 Task: Search for a one-way business class flight from Santa Maria (SMX) to Springfield (SPI) on Tuesday, May 2, with 2 checked bags and a departure time between 10:00 AM and 12:00 AM.
Action: Mouse moved to (206, 276)
Screenshot: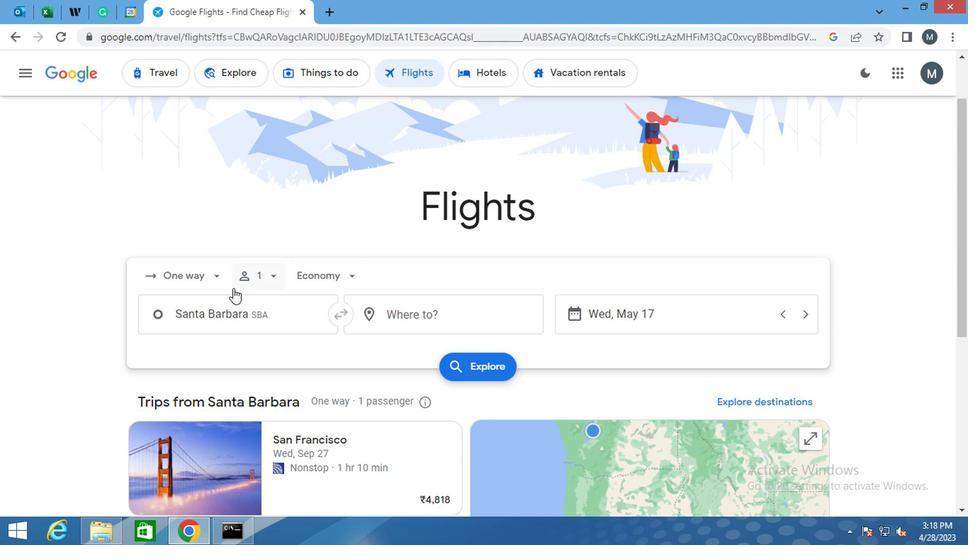 
Action: Mouse pressed left at (206, 276)
Screenshot: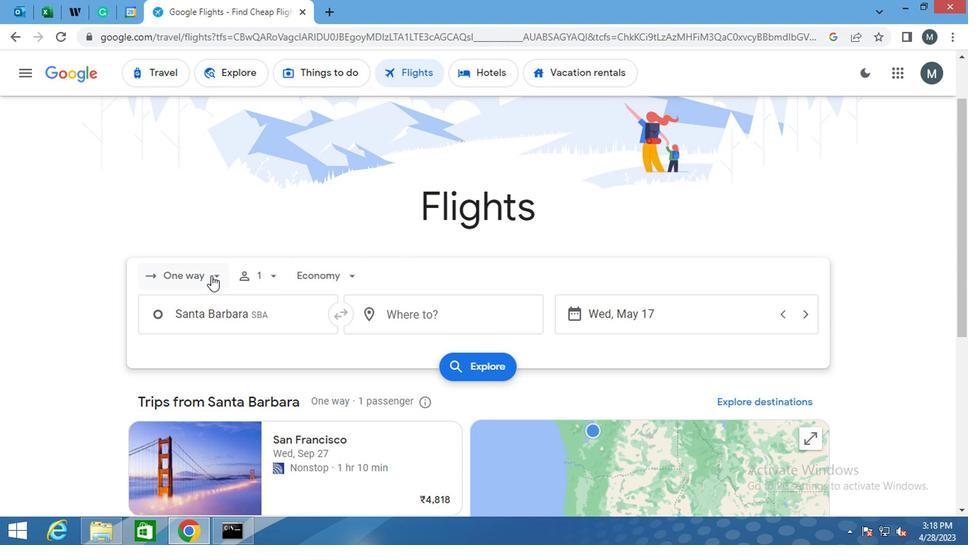 
Action: Mouse moved to (215, 341)
Screenshot: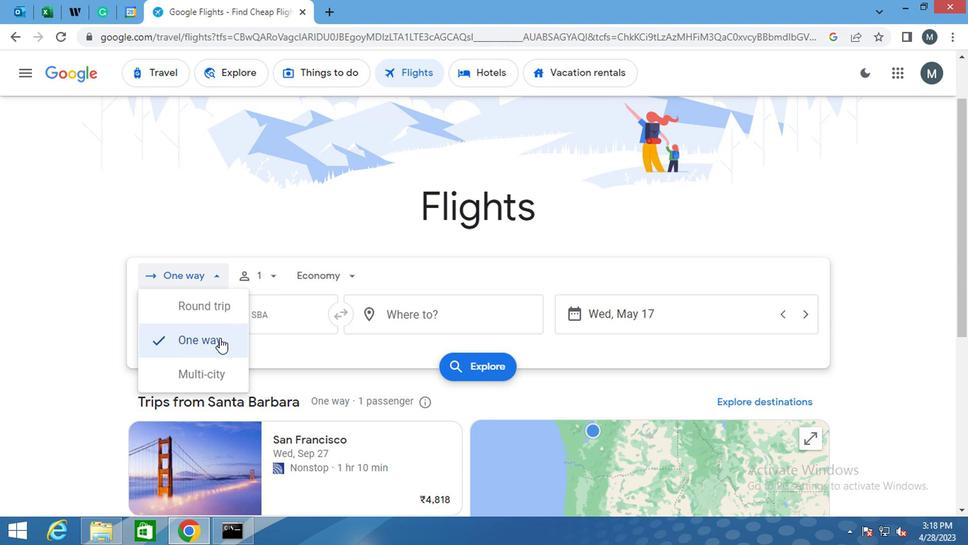 
Action: Mouse pressed left at (215, 341)
Screenshot: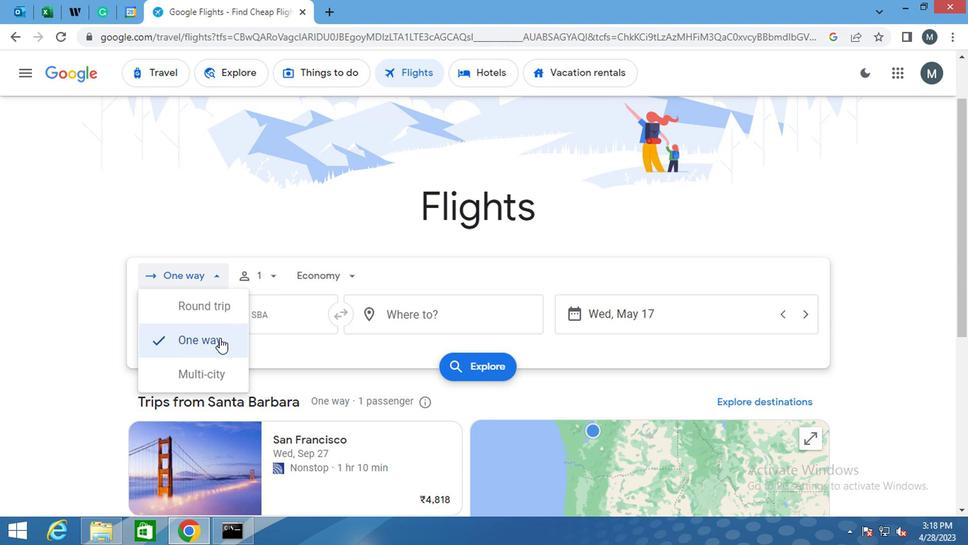 
Action: Mouse moved to (266, 279)
Screenshot: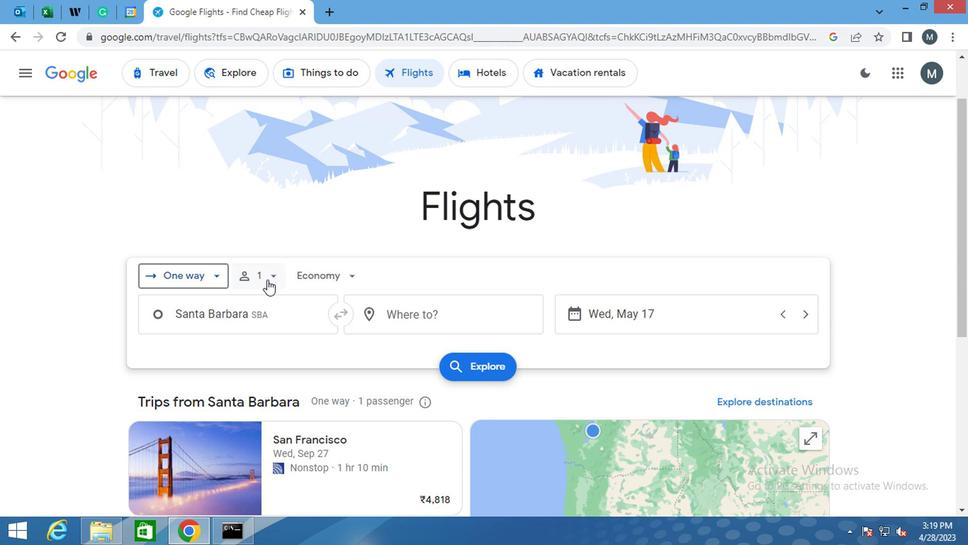 
Action: Mouse pressed left at (266, 279)
Screenshot: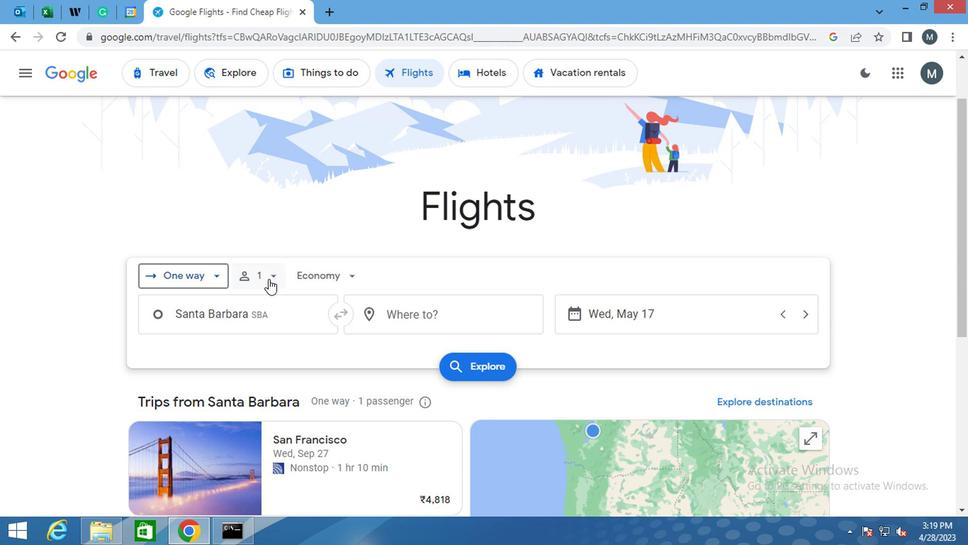 
Action: Mouse moved to (375, 350)
Screenshot: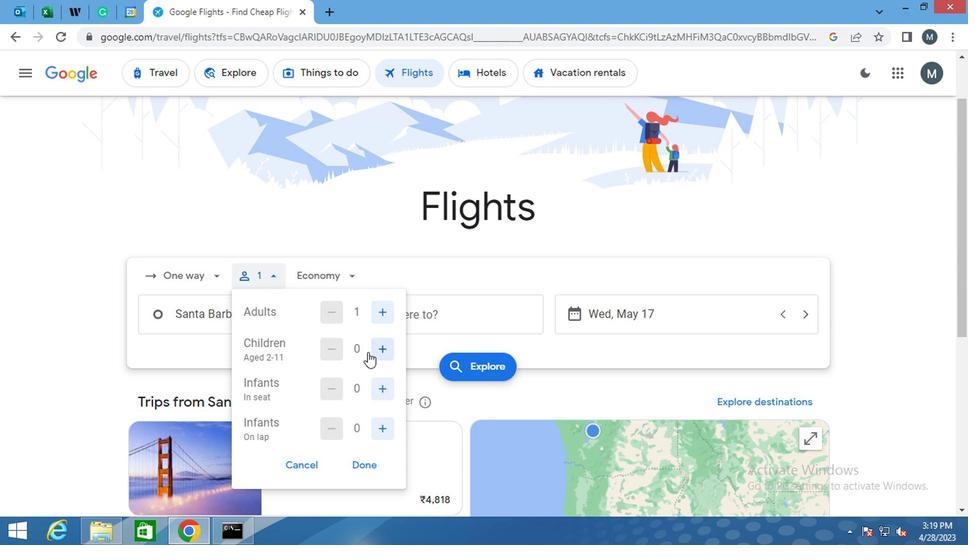 
Action: Mouse pressed left at (375, 350)
Screenshot: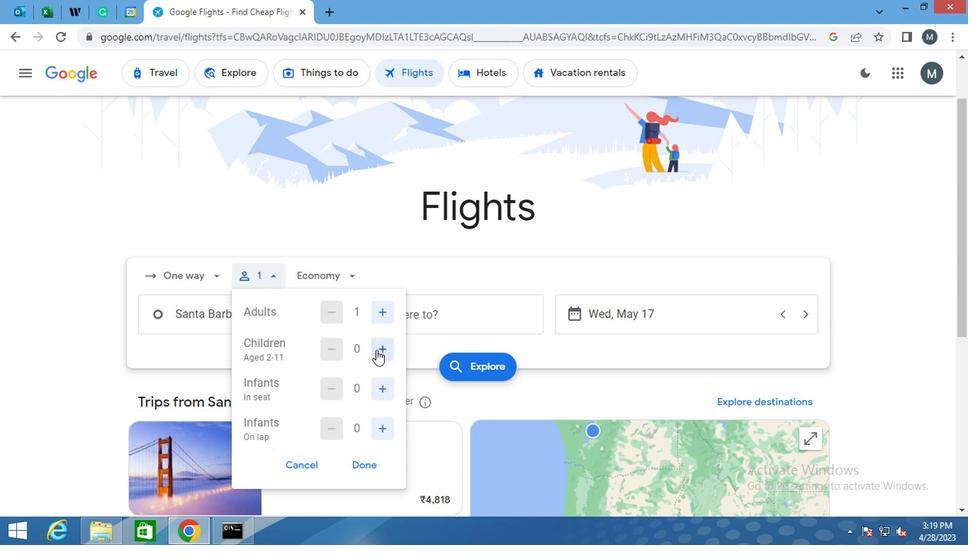 
Action: Mouse pressed left at (375, 350)
Screenshot: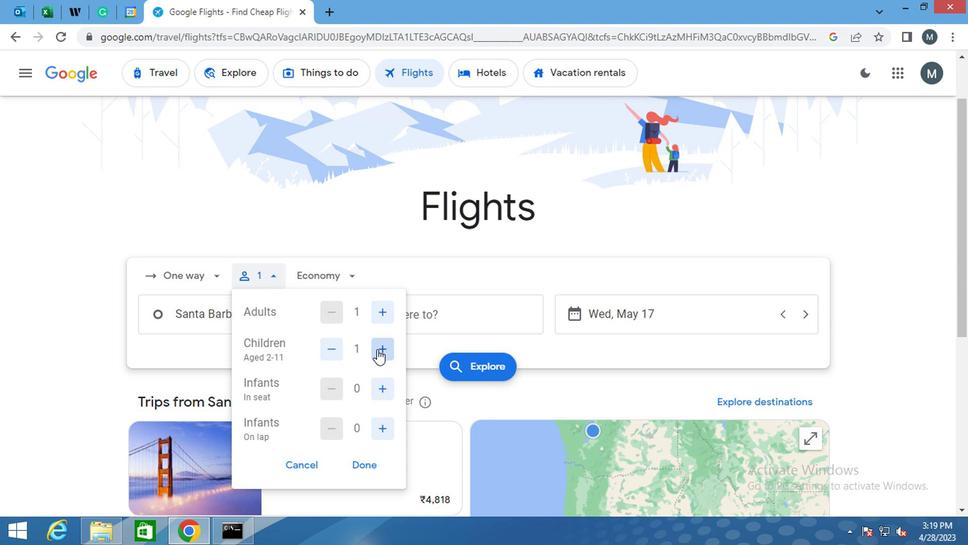 
Action: Mouse pressed left at (375, 350)
Screenshot: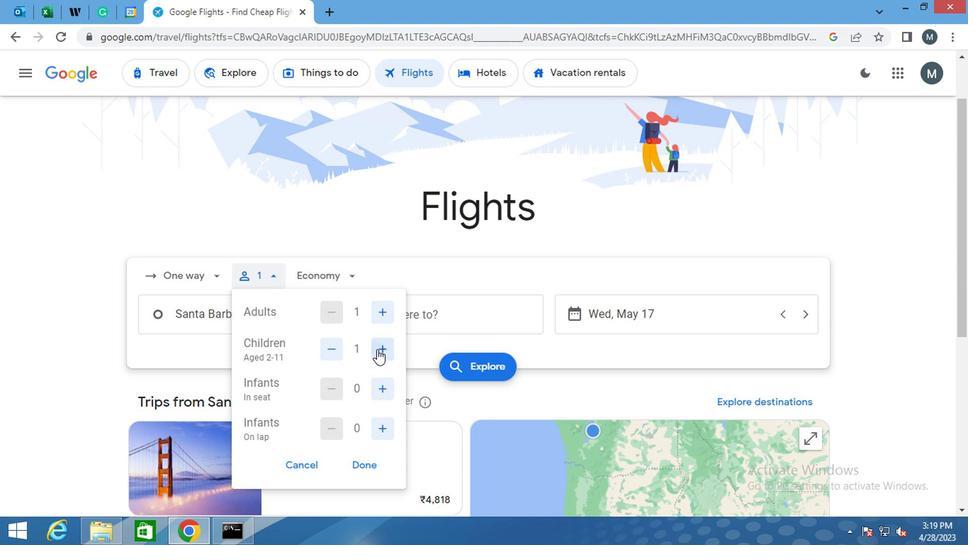 
Action: Mouse pressed left at (375, 350)
Screenshot: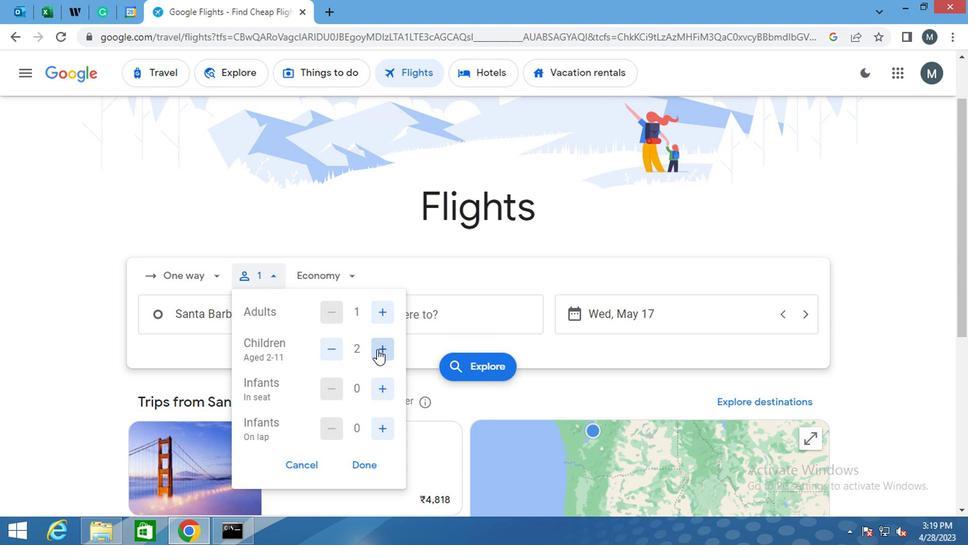 
Action: Mouse pressed left at (375, 350)
Screenshot: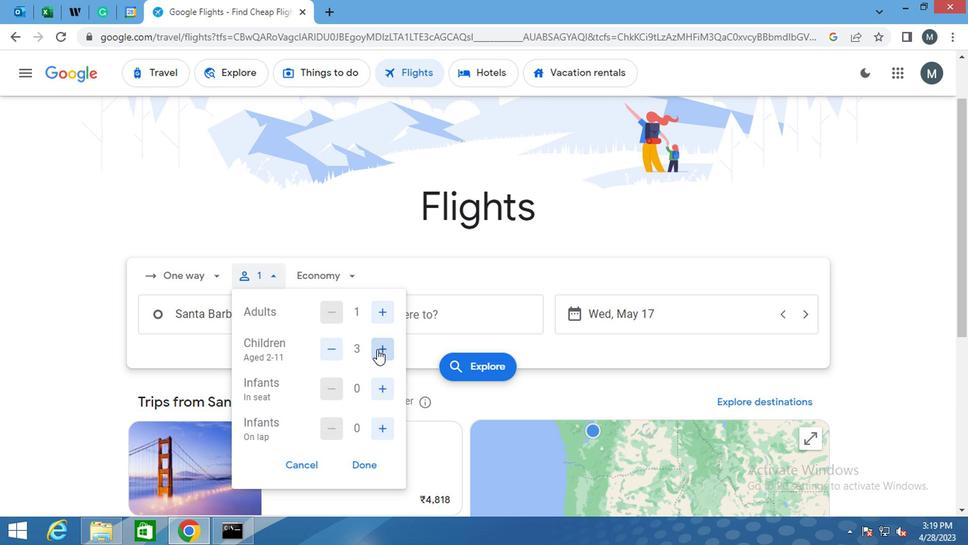 
Action: Mouse pressed left at (375, 350)
Screenshot: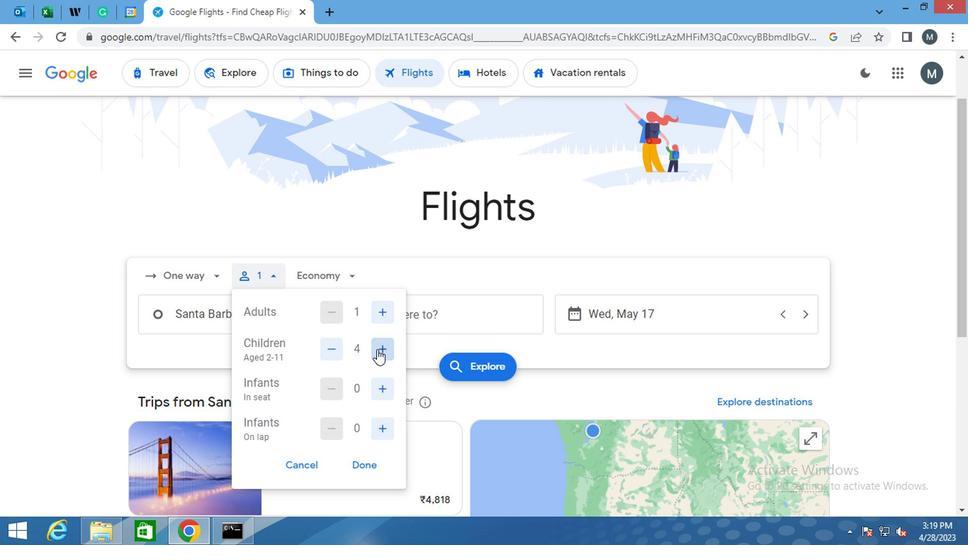 
Action: Mouse moved to (383, 390)
Screenshot: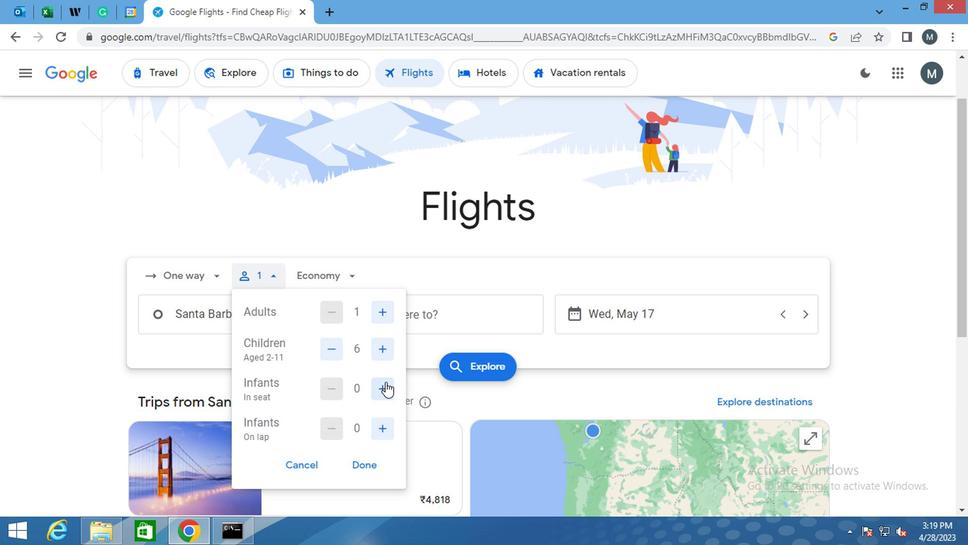 
Action: Mouse pressed left at (383, 390)
Screenshot: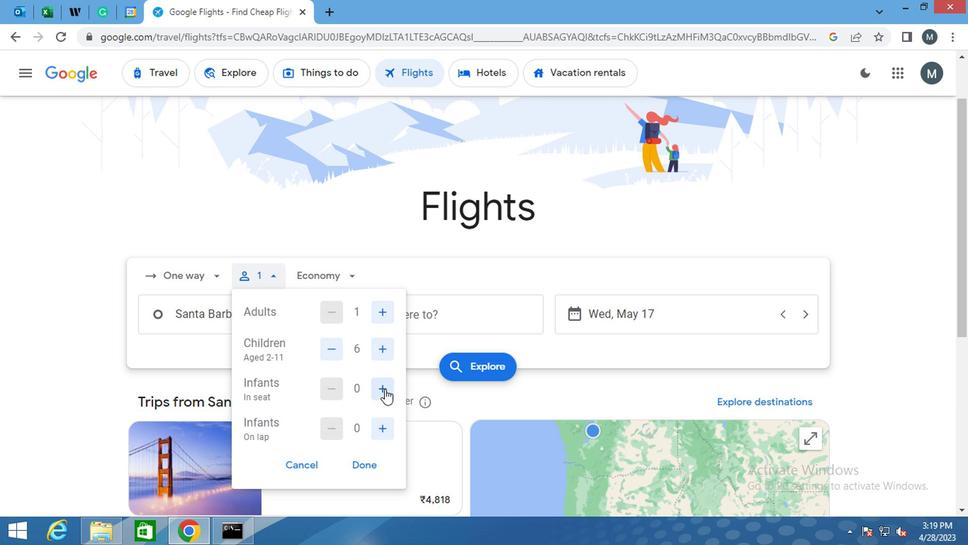 
Action: Mouse moved to (363, 349)
Screenshot: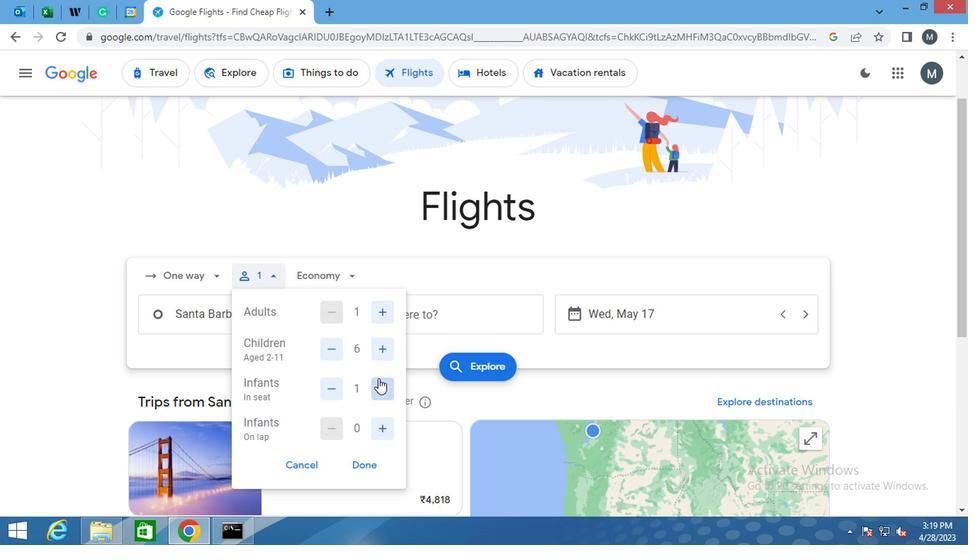 
Action: Mouse scrolled (363, 348) with delta (0, -1)
Screenshot: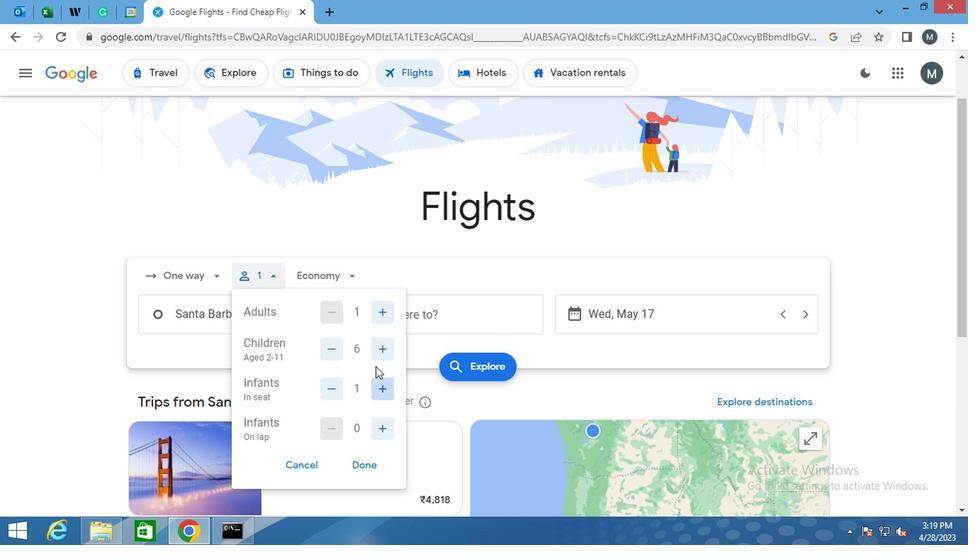 
Action: Mouse moved to (376, 356)
Screenshot: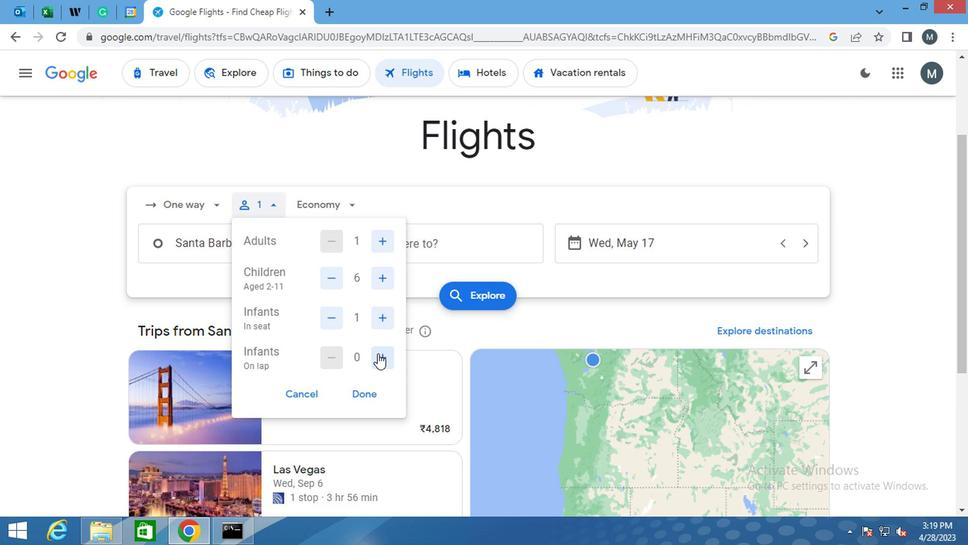 
Action: Mouse pressed left at (376, 356)
Screenshot: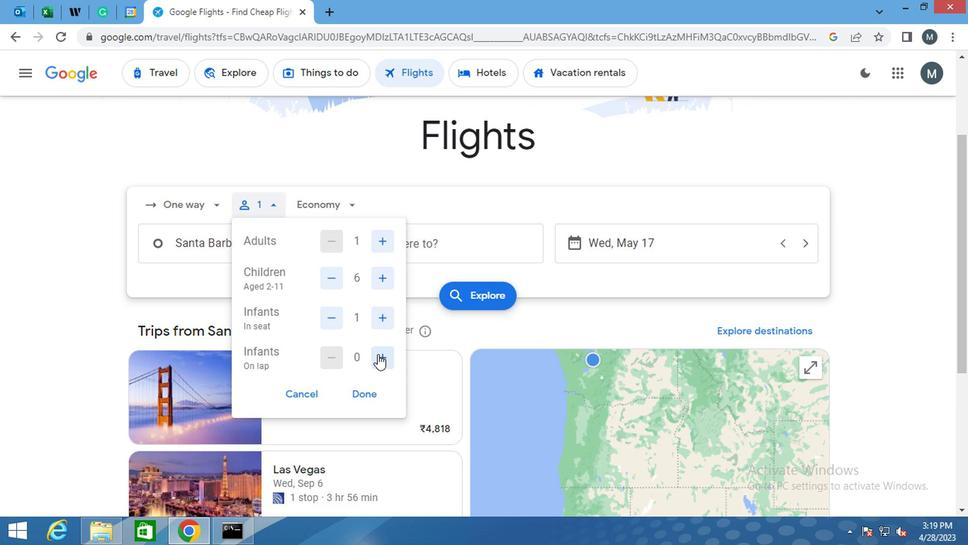 
Action: Mouse moved to (368, 399)
Screenshot: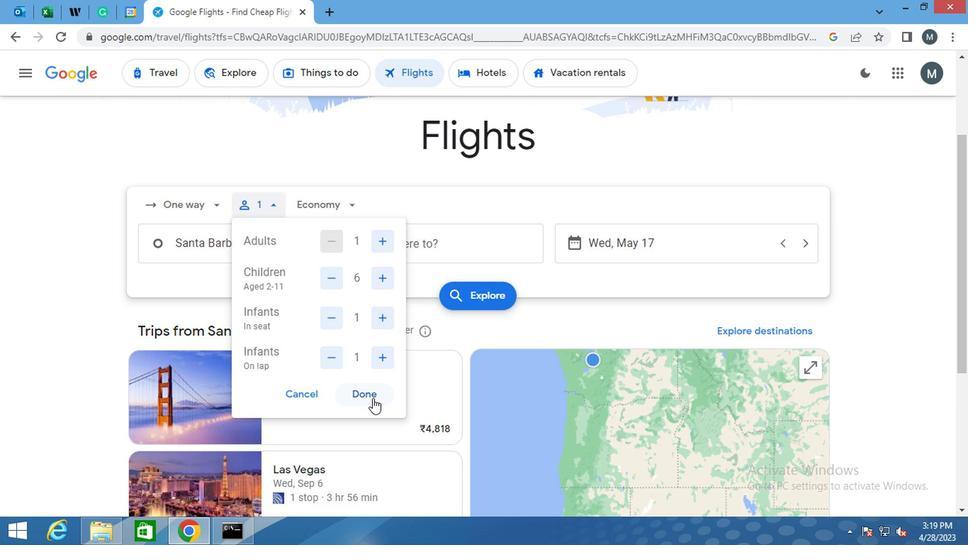 
Action: Mouse pressed left at (368, 399)
Screenshot: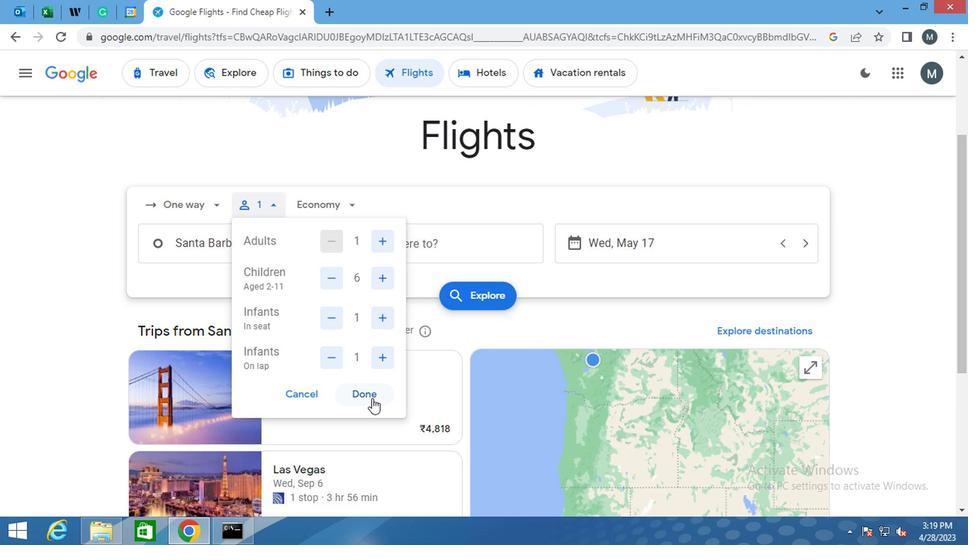 
Action: Mouse moved to (318, 206)
Screenshot: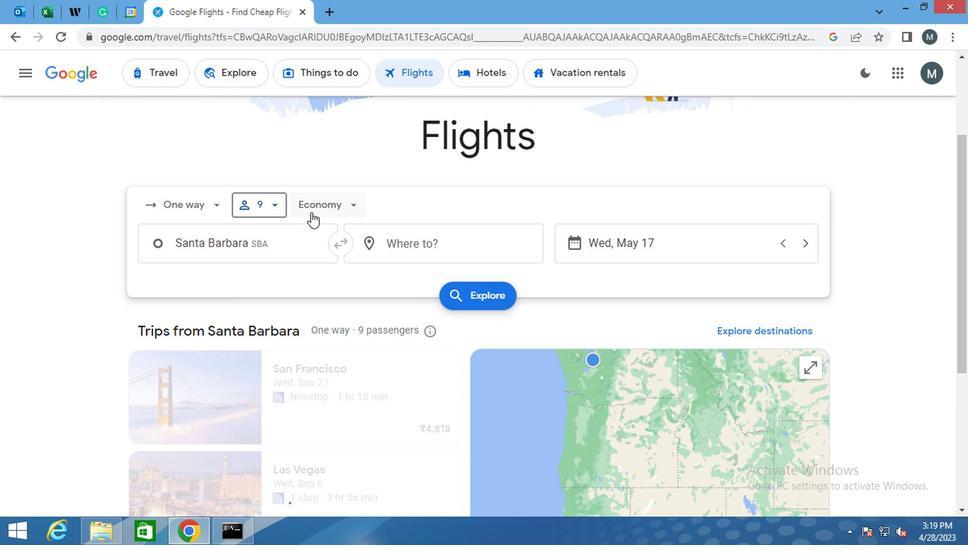 
Action: Mouse pressed left at (318, 206)
Screenshot: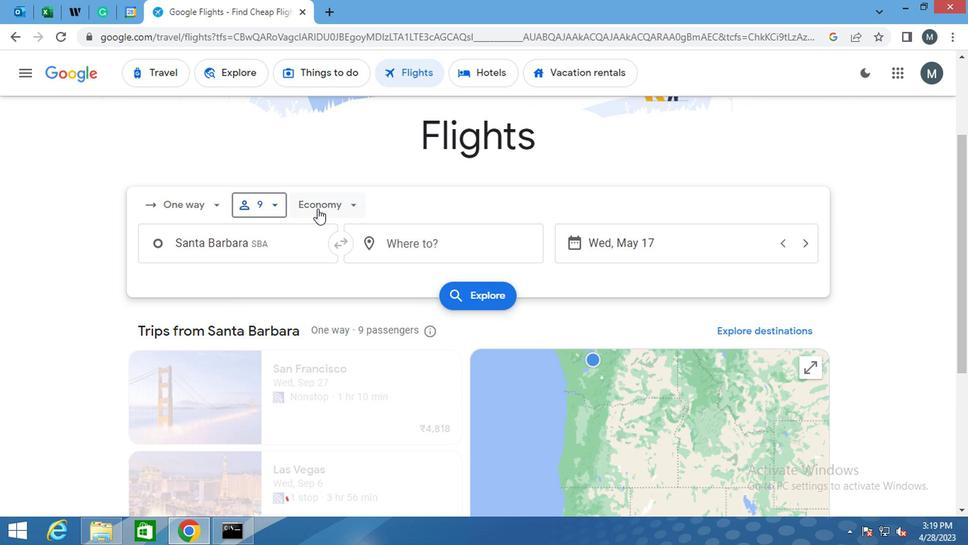 
Action: Mouse moved to (342, 306)
Screenshot: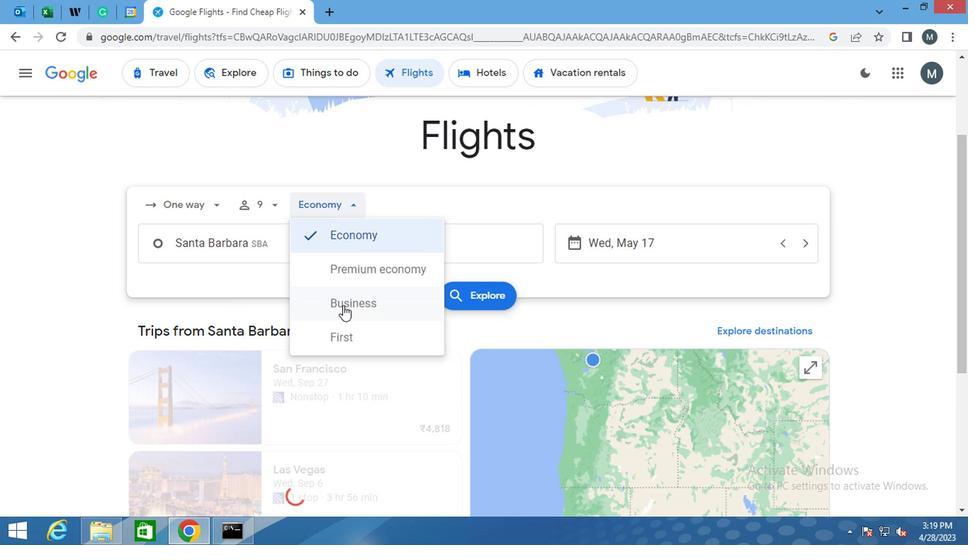 
Action: Mouse pressed left at (342, 306)
Screenshot: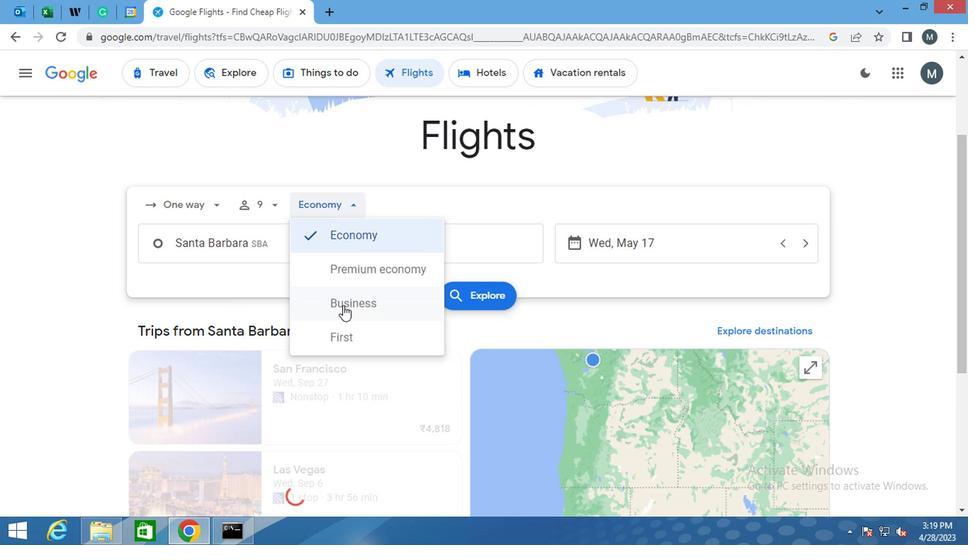 
Action: Mouse moved to (235, 247)
Screenshot: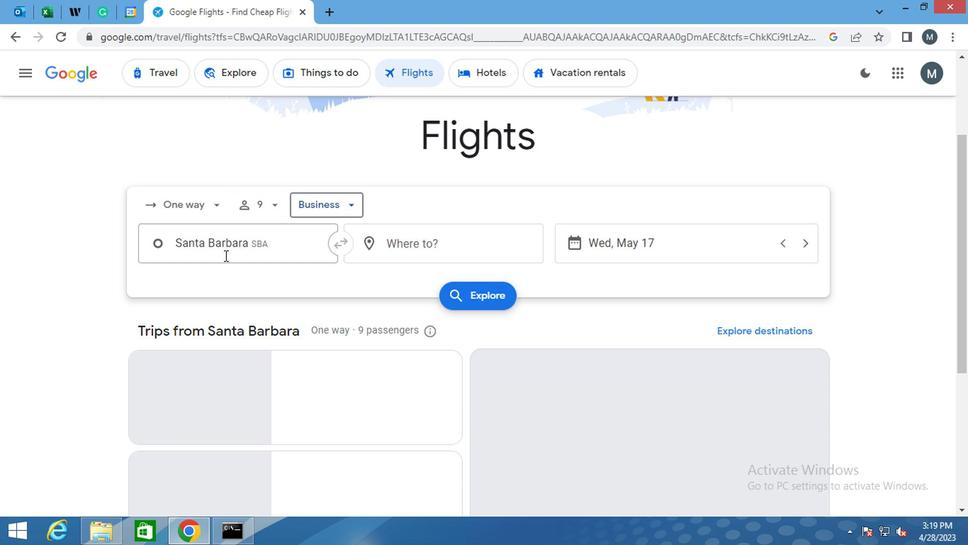 
Action: Mouse pressed left at (235, 247)
Screenshot: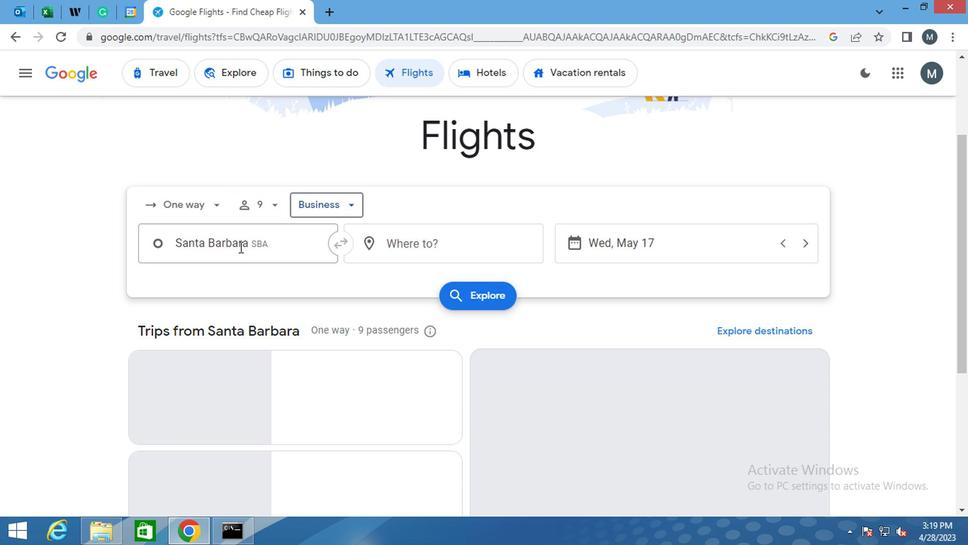 
Action: Key pressed <Key.shift>SANTA<Key.space><Key.shift>MARIA<Key.space>PU
Screenshot: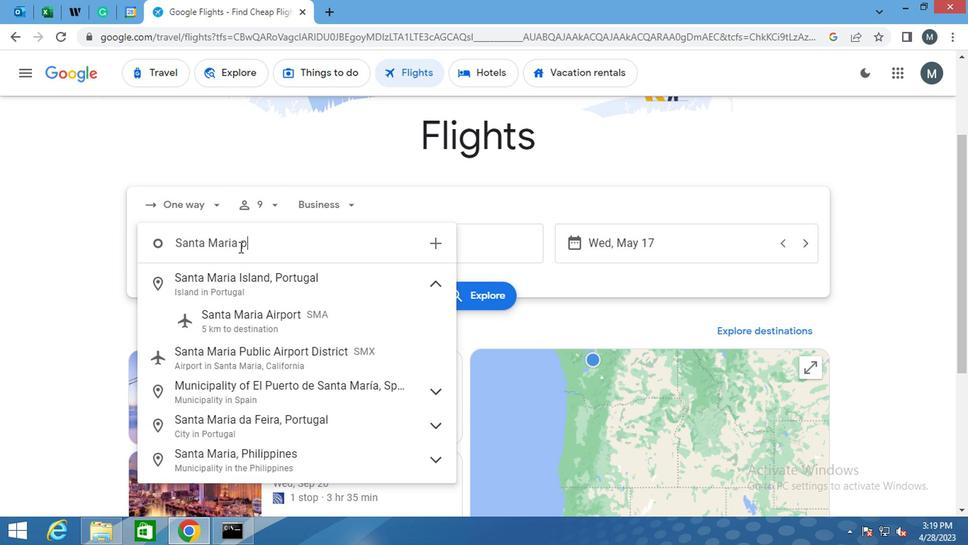 
Action: Mouse moved to (270, 327)
Screenshot: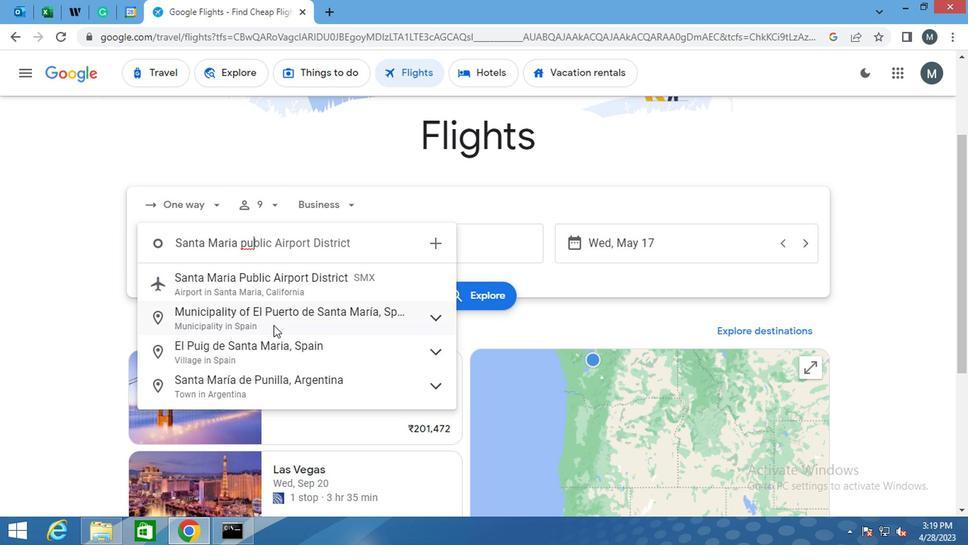 
Action: Key pressed BLIC<Key.space>
Screenshot: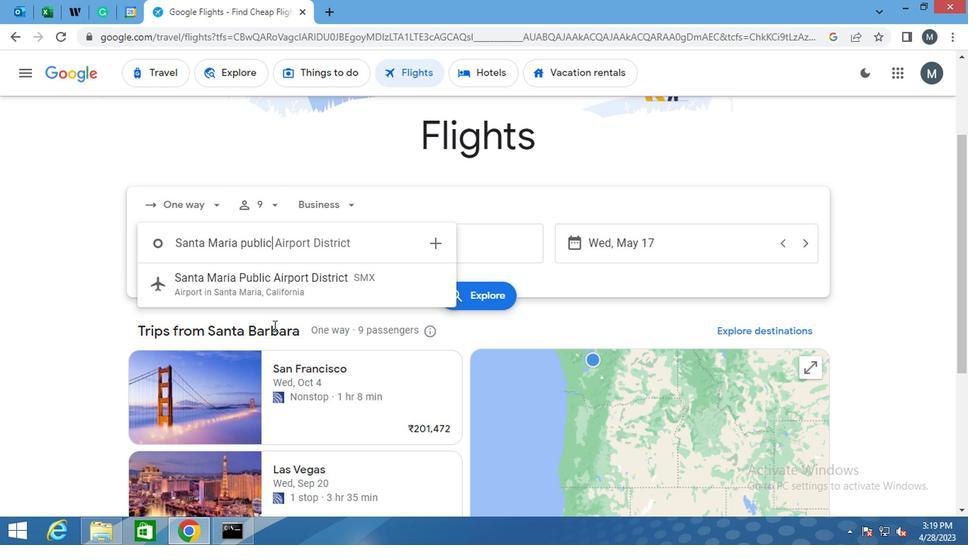 
Action: Mouse moved to (307, 286)
Screenshot: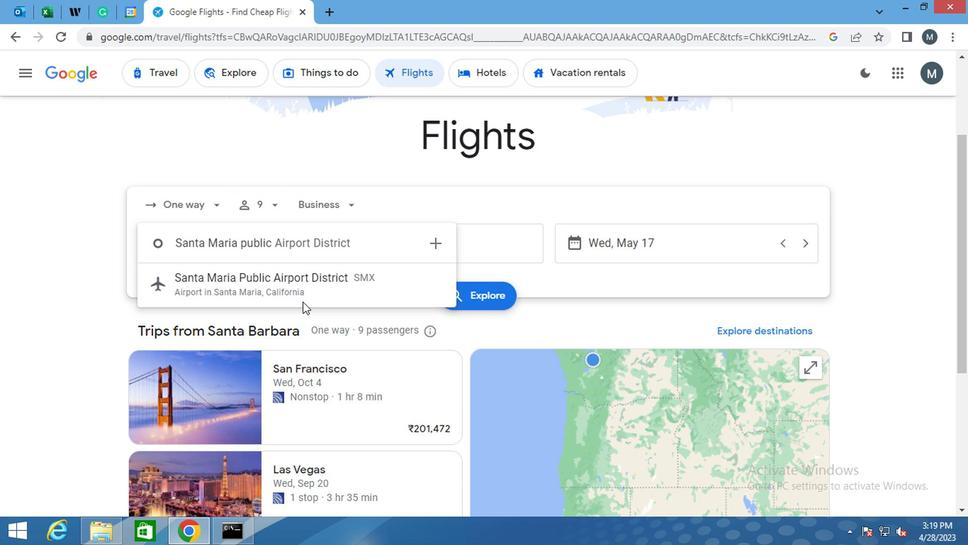 
Action: Mouse pressed left at (307, 286)
Screenshot: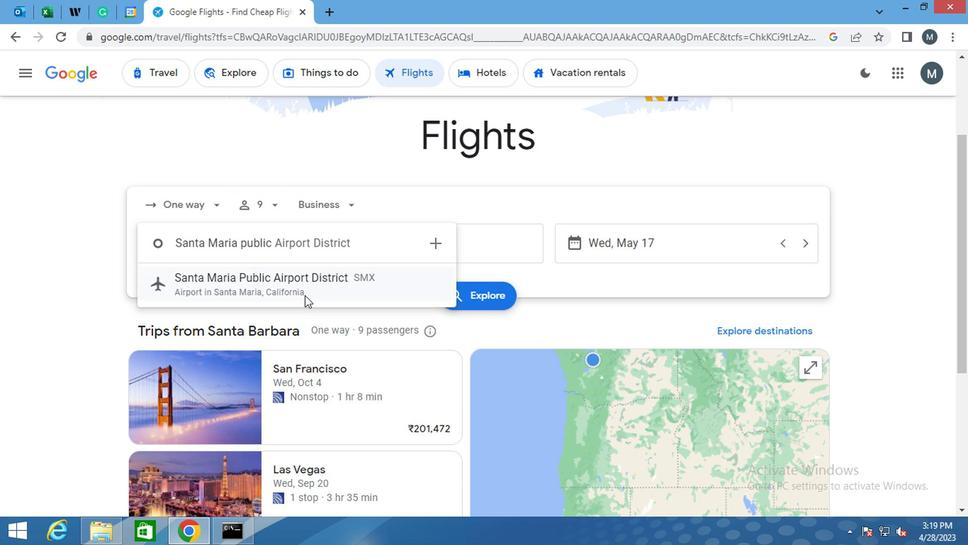 
Action: Mouse moved to (453, 251)
Screenshot: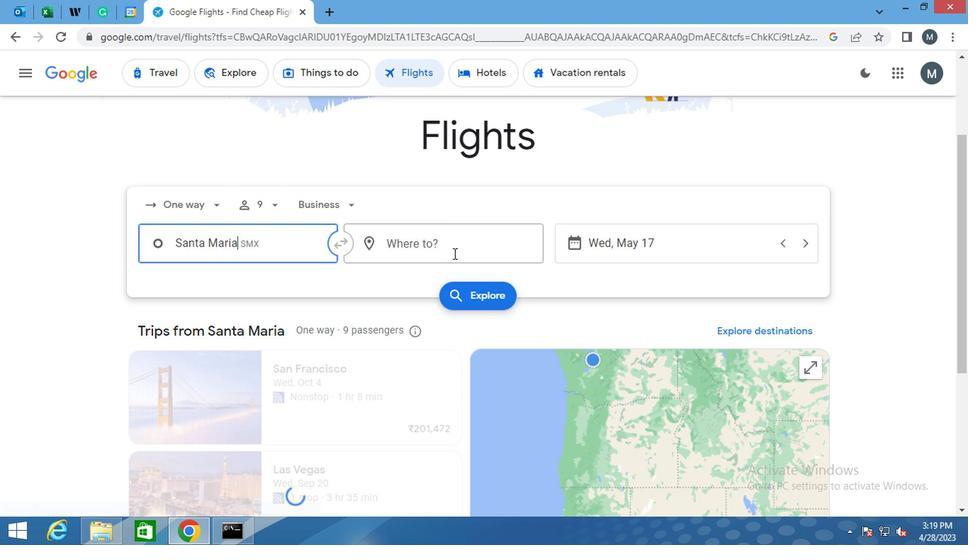 
Action: Mouse pressed left at (453, 251)
Screenshot: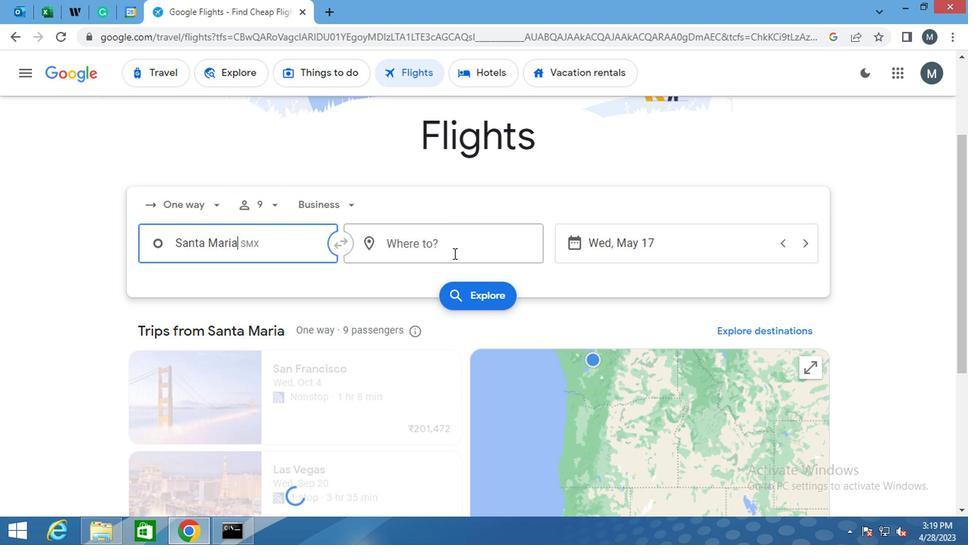 
Action: Mouse moved to (482, 235)
Screenshot: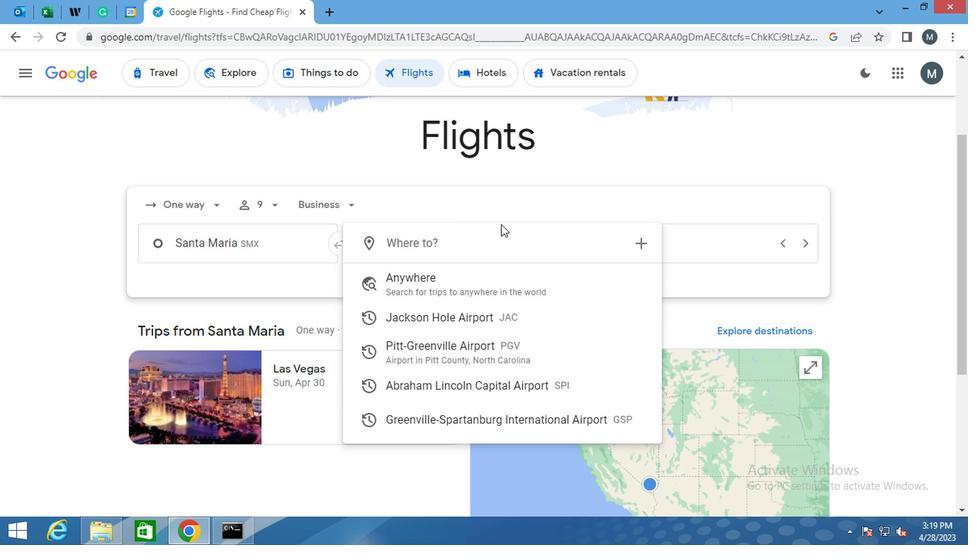 
Action: Key pressed <Key.shift>SPRINGFIELD
Screenshot: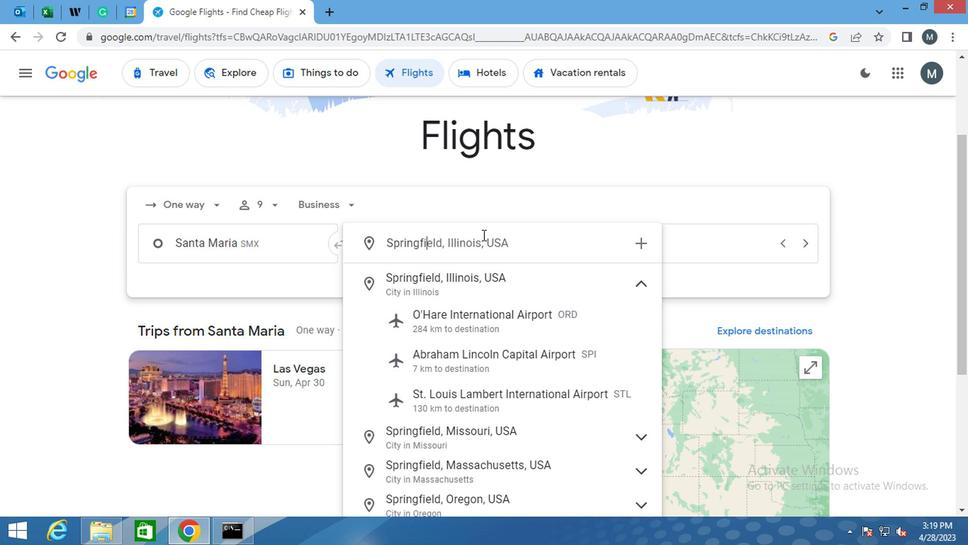 
Action: Mouse moved to (556, 361)
Screenshot: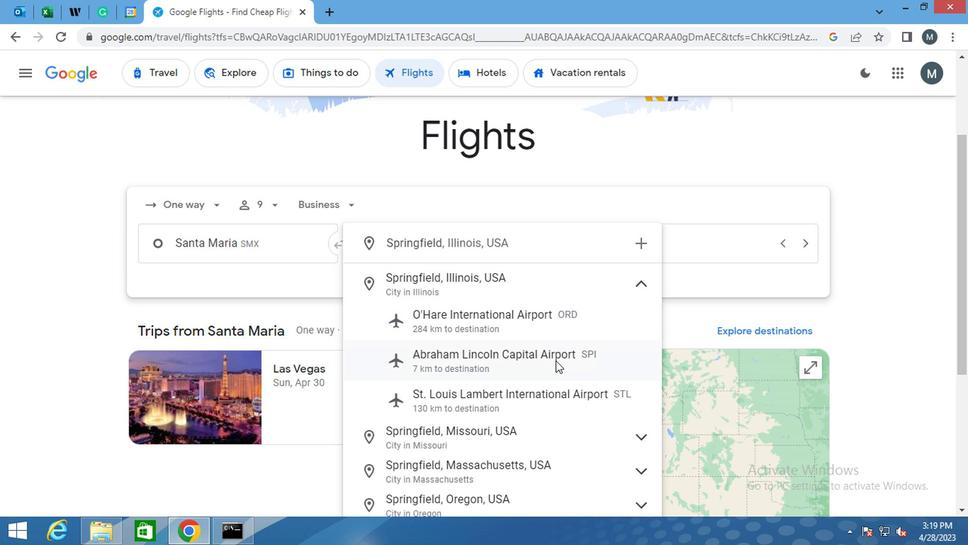 
Action: Mouse pressed left at (556, 361)
Screenshot: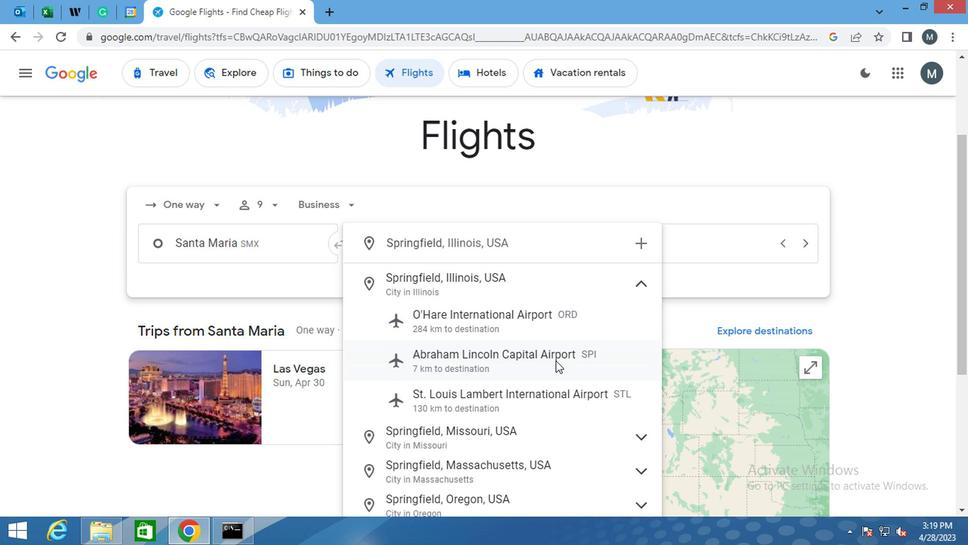 
Action: Mouse moved to (644, 246)
Screenshot: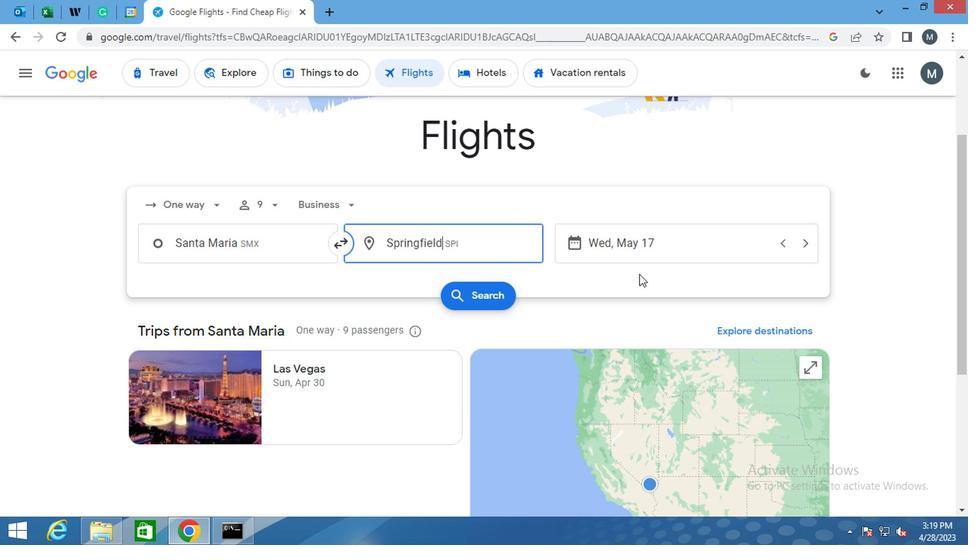 
Action: Mouse pressed left at (644, 246)
Screenshot: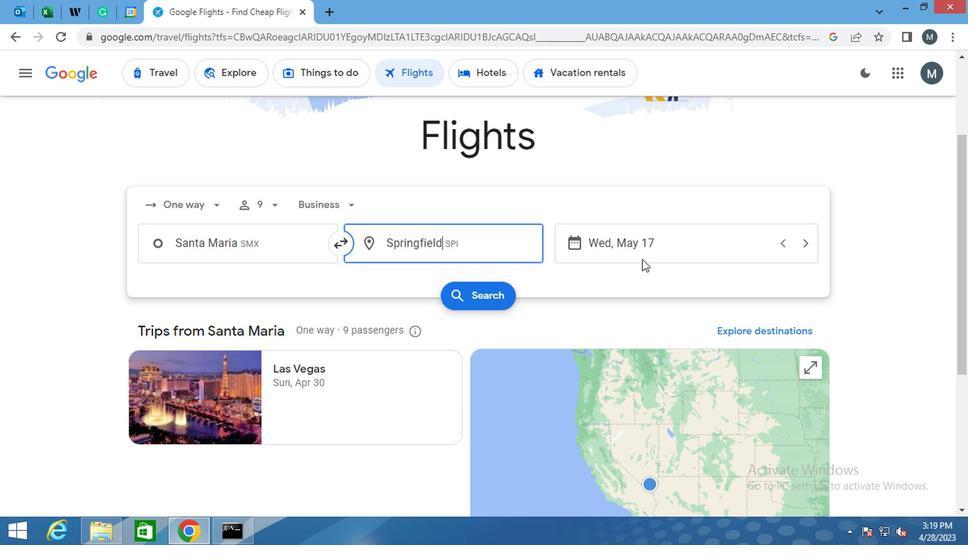 
Action: Mouse moved to (663, 251)
Screenshot: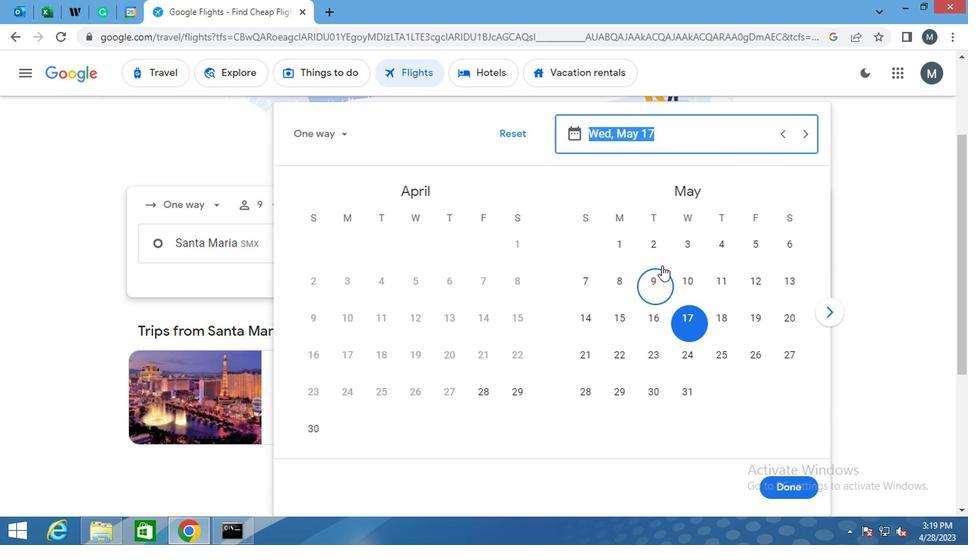 
Action: Mouse pressed left at (663, 251)
Screenshot: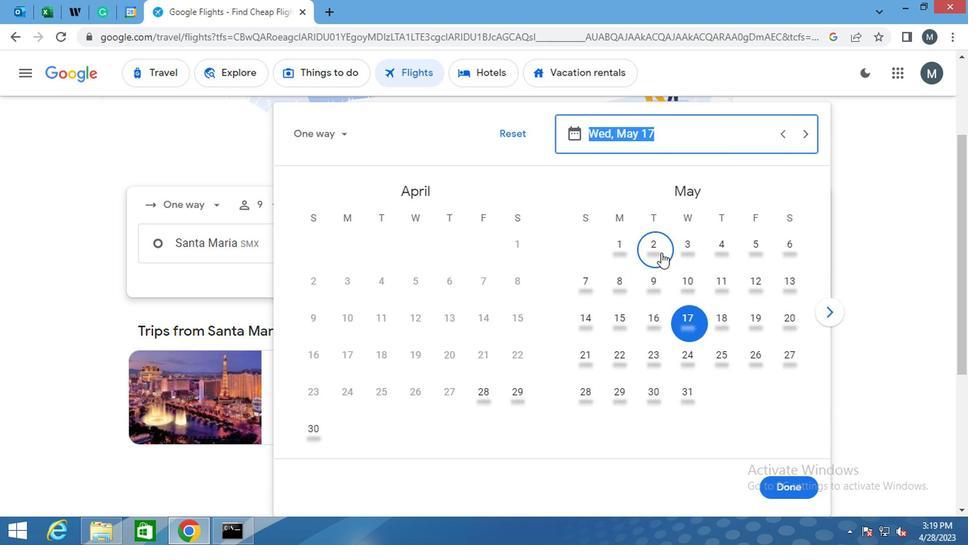 
Action: Mouse moved to (785, 476)
Screenshot: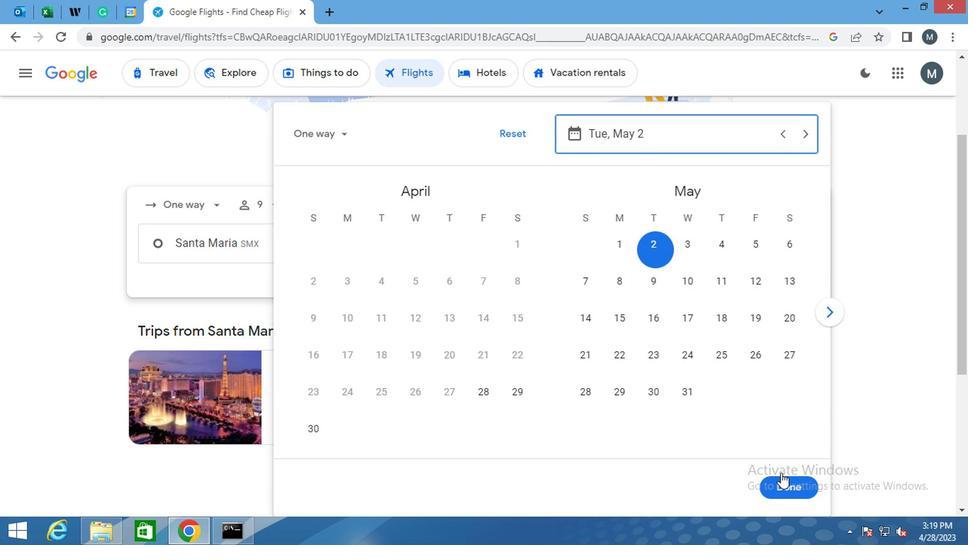 
Action: Mouse pressed left at (785, 476)
Screenshot: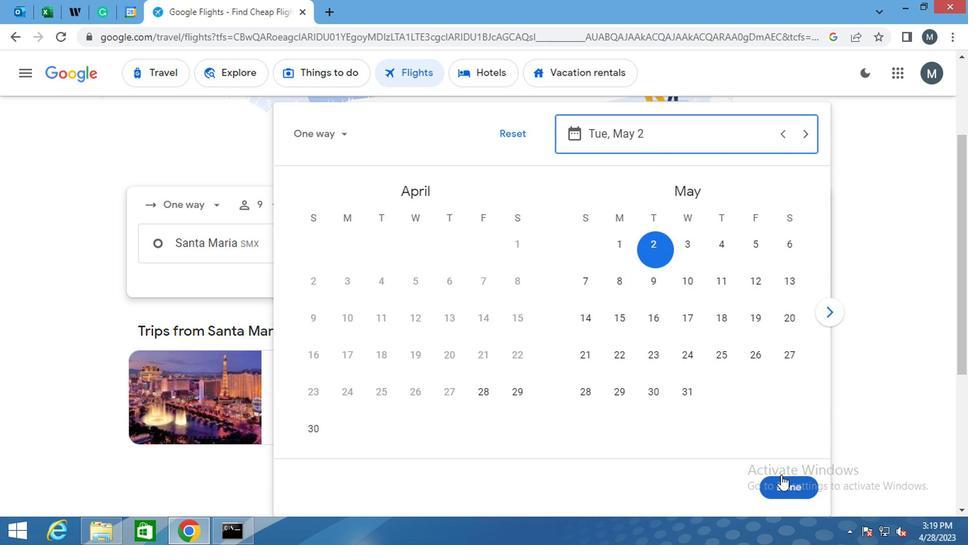 
Action: Mouse moved to (468, 305)
Screenshot: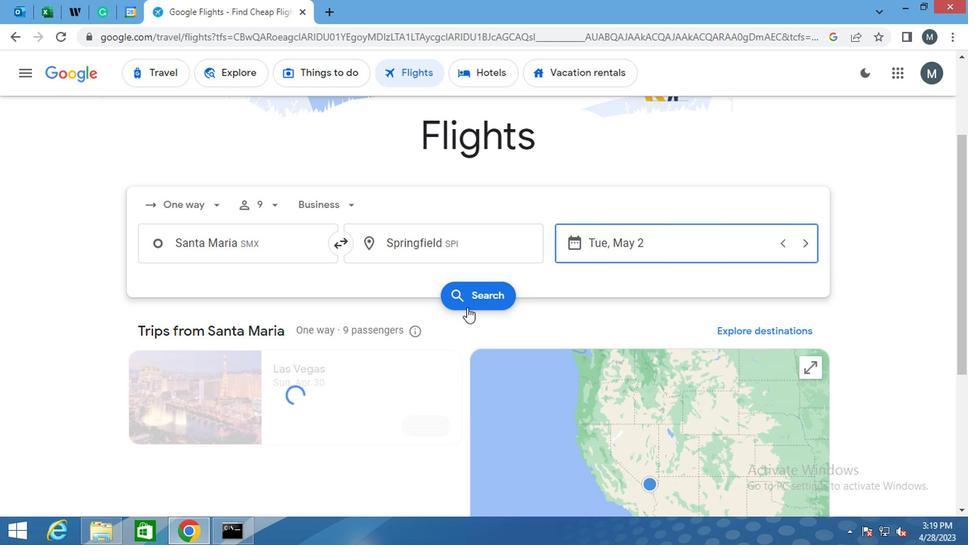 
Action: Mouse pressed left at (468, 305)
Screenshot: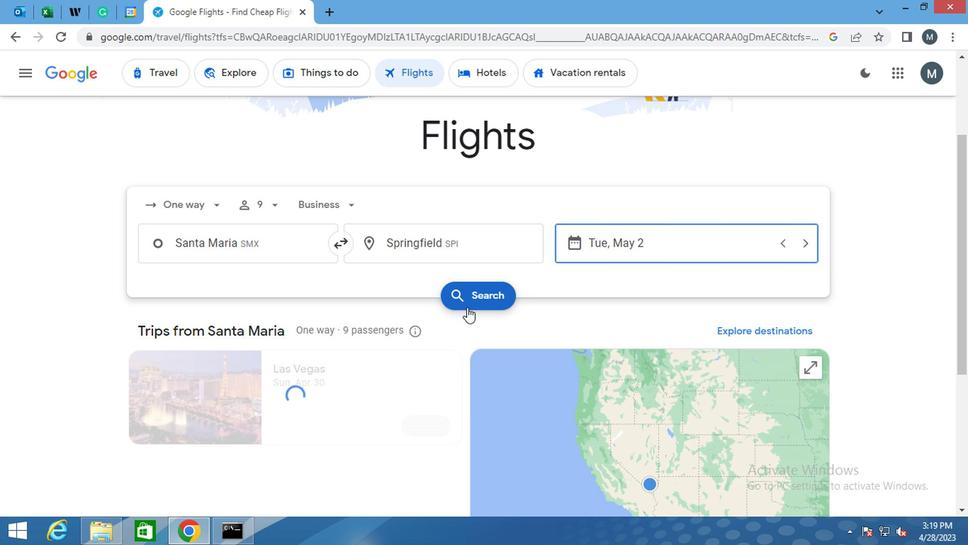 
Action: Mouse moved to (146, 209)
Screenshot: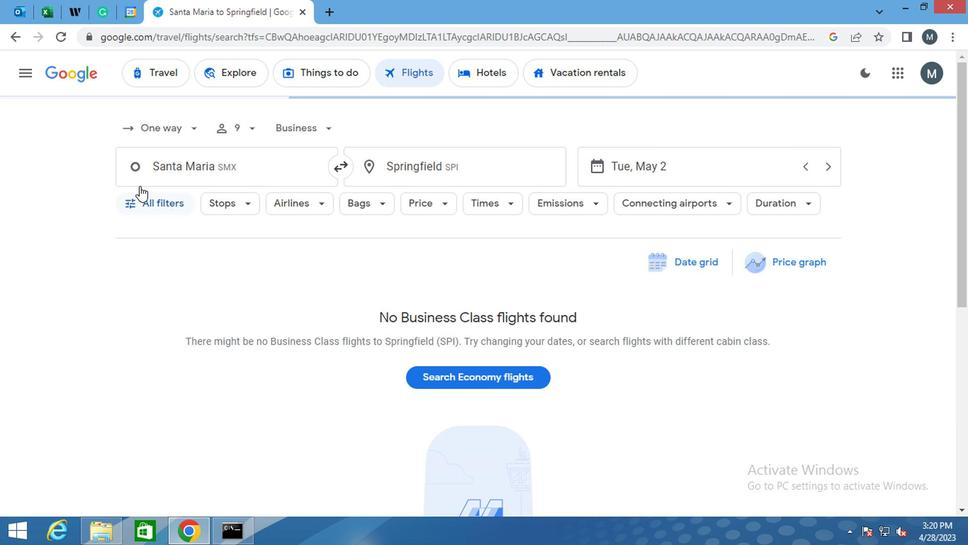 
Action: Mouse pressed left at (146, 209)
Screenshot: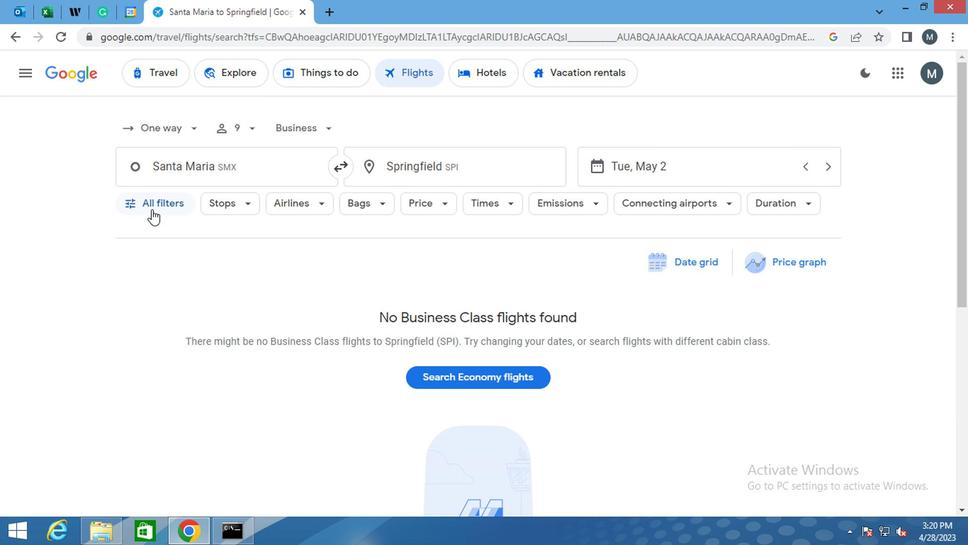 
Action: Mouse moved to (267, 295)
Screenshot: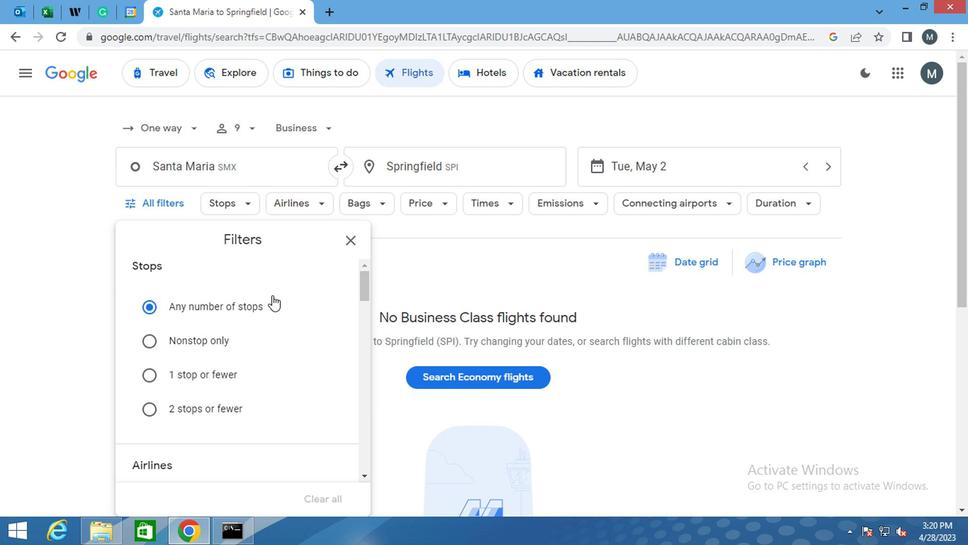 
Action: Mouse scrolled (267, 294) with delta (0, 0)
Screenshot: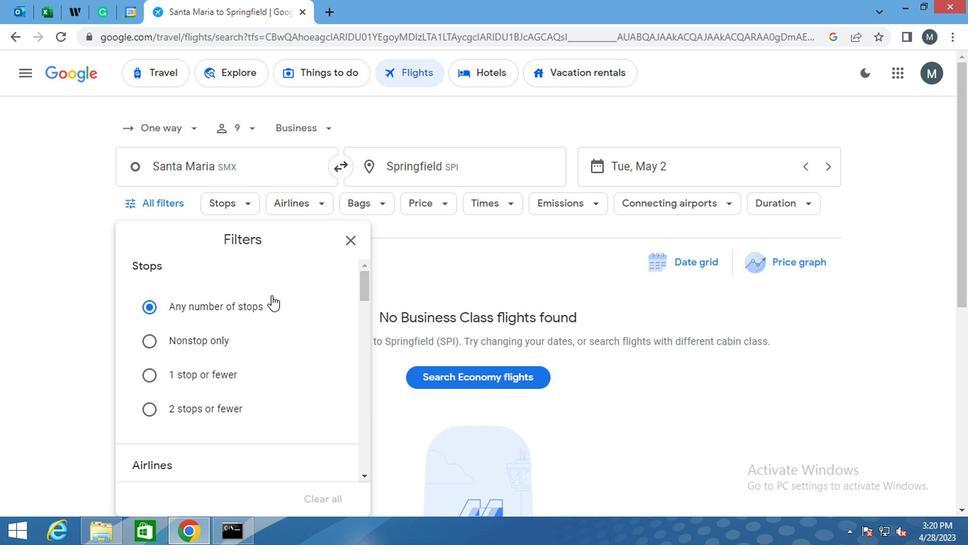 
Action: Mouse moved to (266, 295)
Screenshot: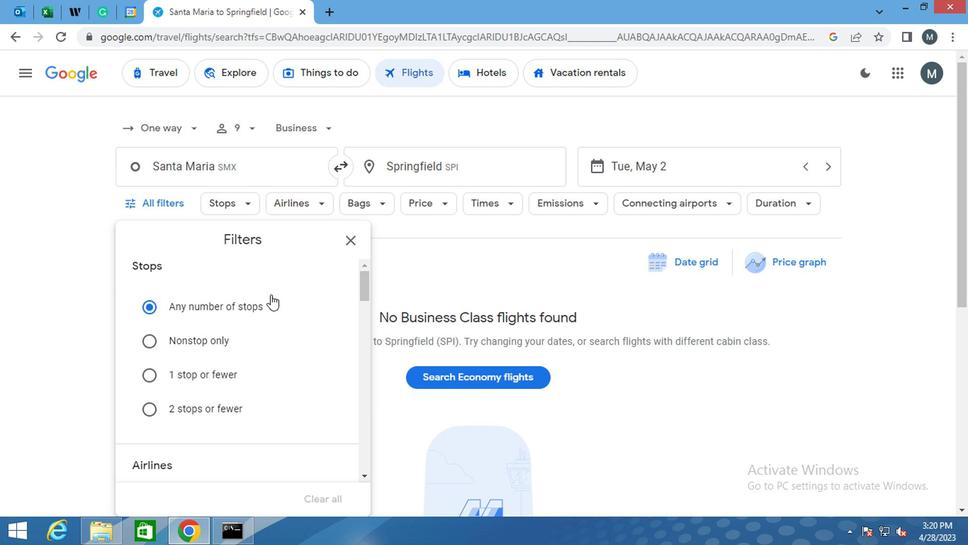 
Action: Mouse scrolled (266, 294) with delta (0, 0)
Screenshot: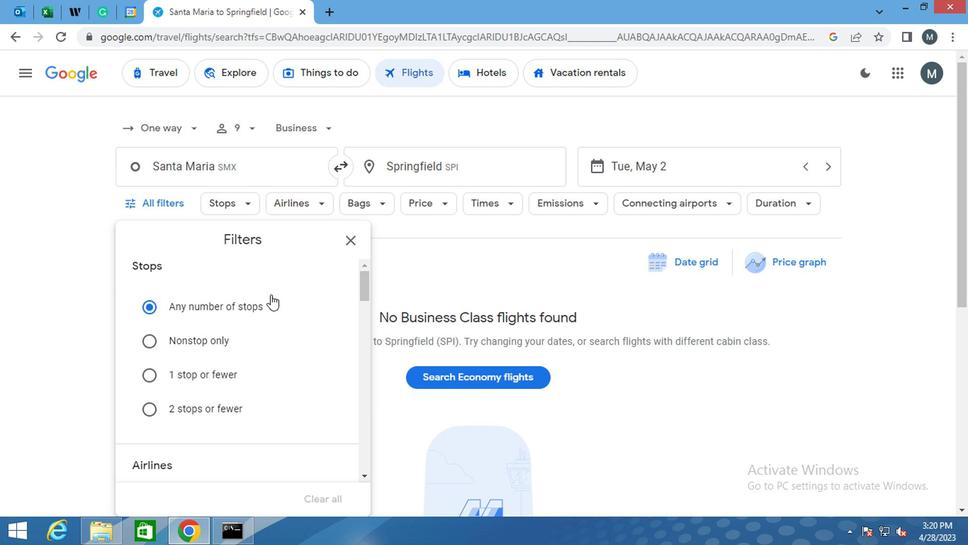 
Action: Mouse moved to (256, 324)
Screenshot: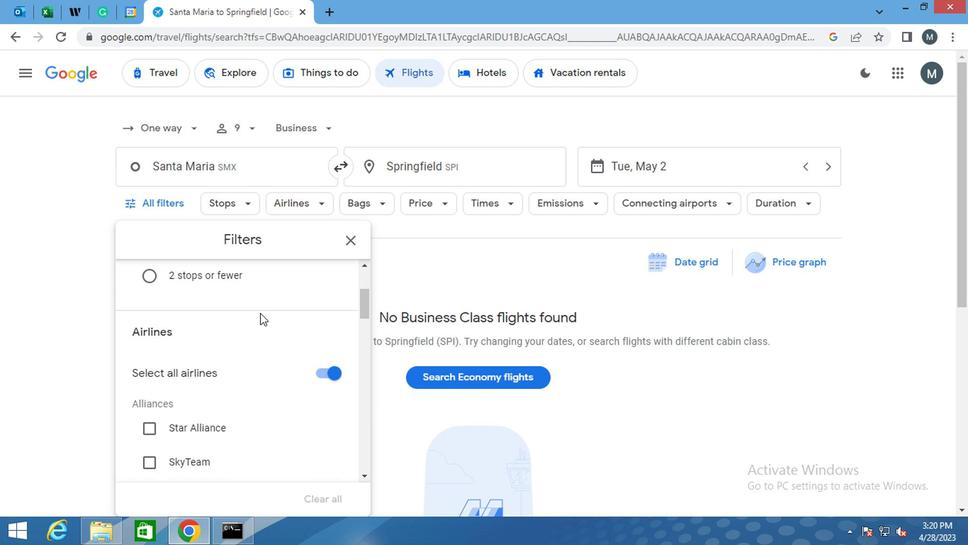 
Action: Mouse scrolled (256, 324) with delta (0, 0)
Screenshot: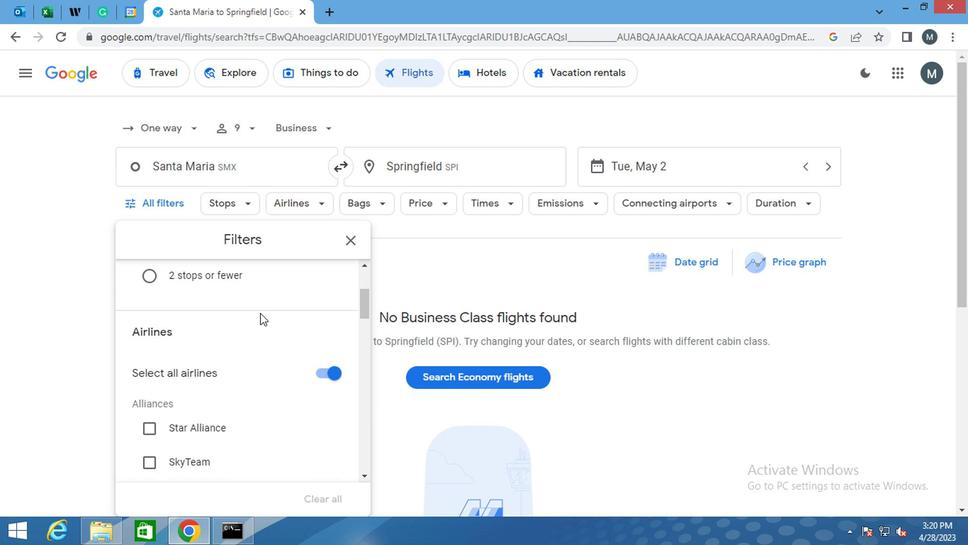
Action: Mouse moved to (322, 295)
Screenshot: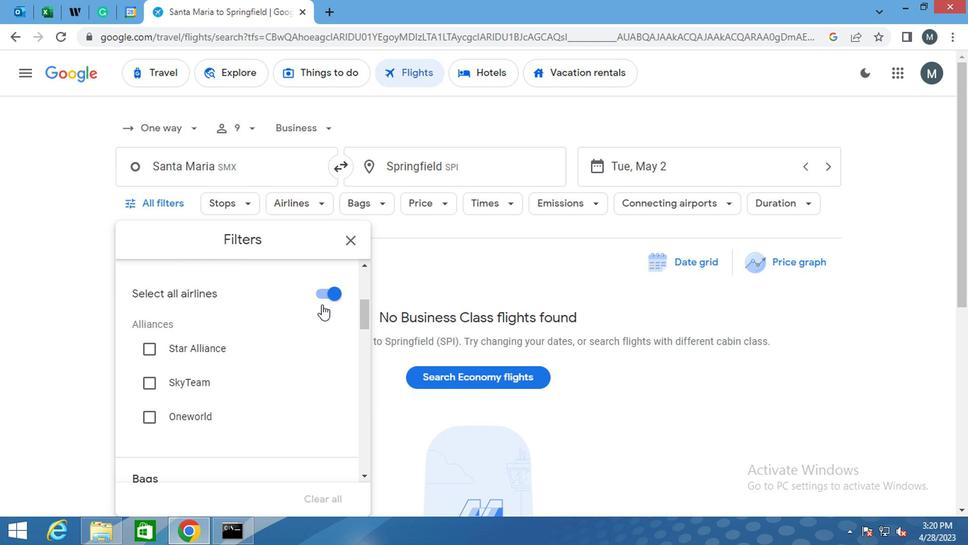 
Action: Mouse pressed left at (322, 295)
Screenshot: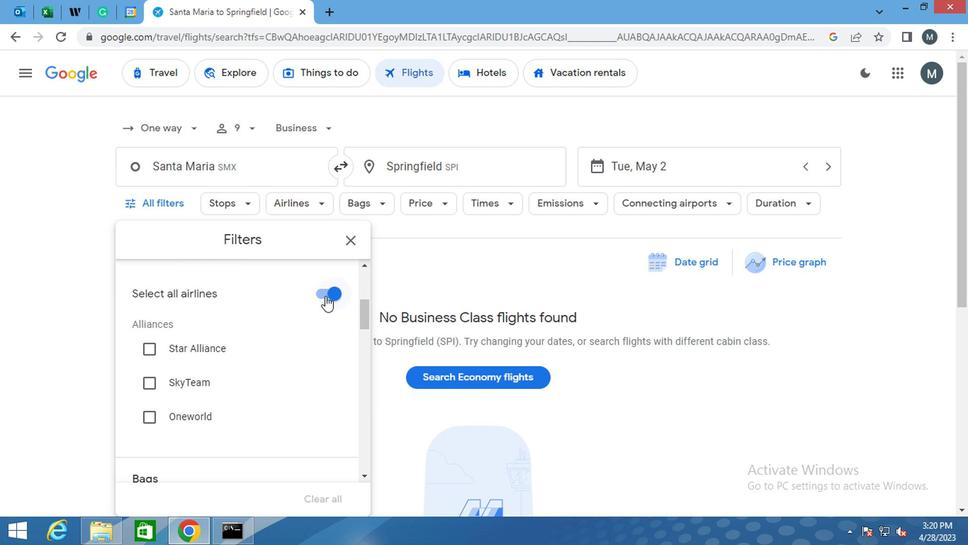 
Action: Mouse moved to (214, 338)
Screenshot: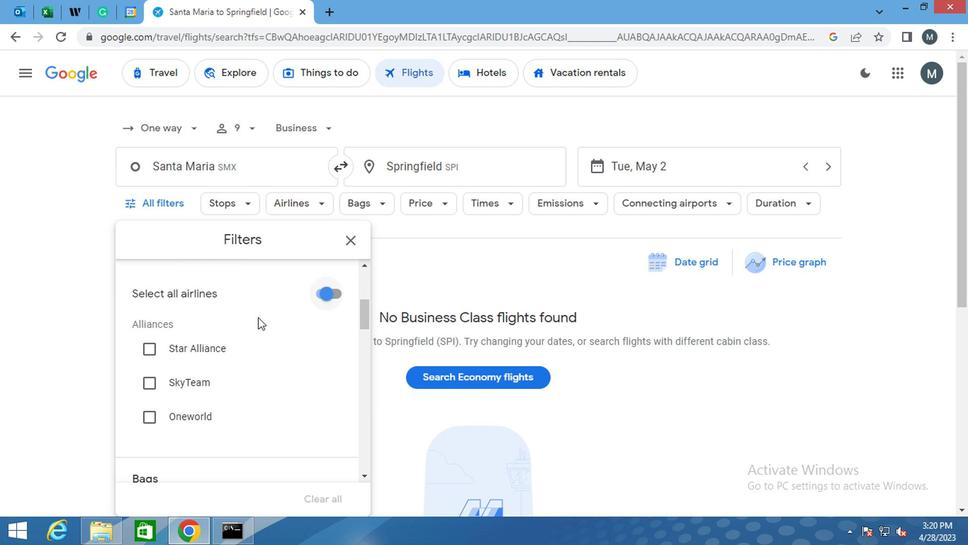 
Action: Mouse scrolled (214, 337) with delta (0, 0)
Screenshot: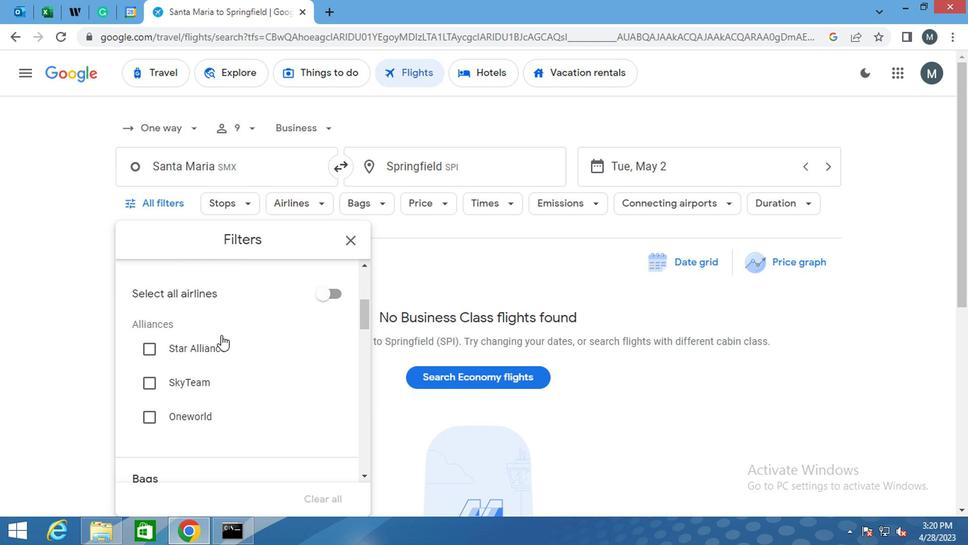 
Action: Mouse moved to (212, 344)
Screenshot: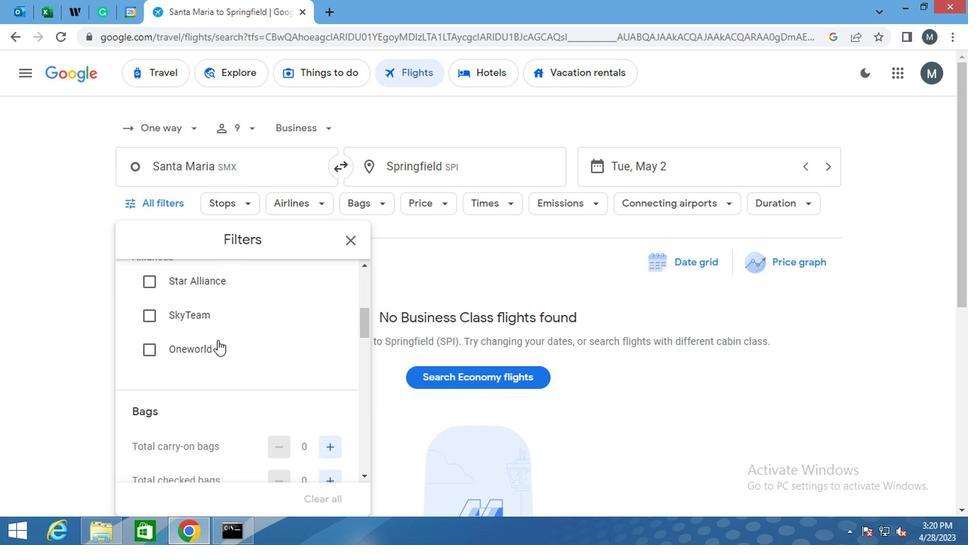 
Action: Mouse scrolled (212, 343) with delta (0, -1)
Screenshot: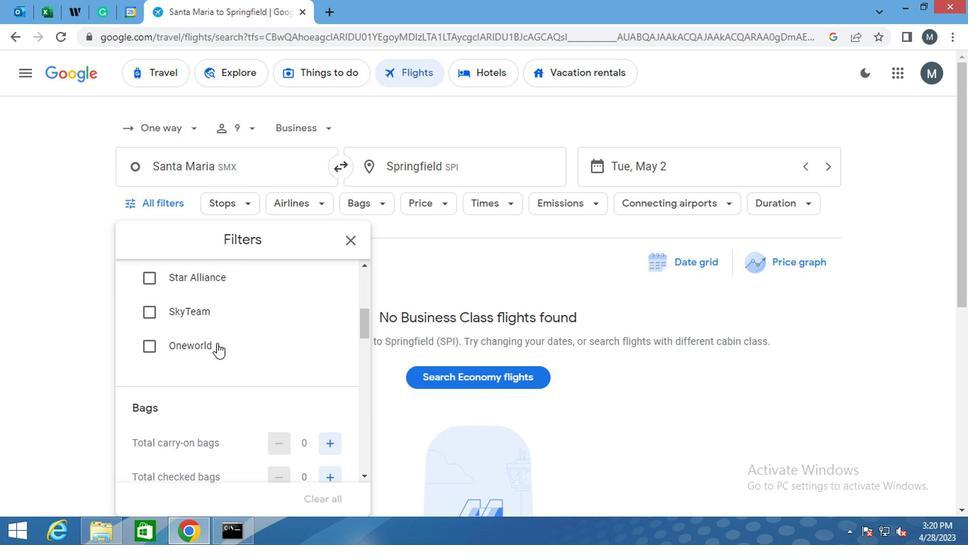 
Action: Mouse moved to (212, 348)
Screenshot: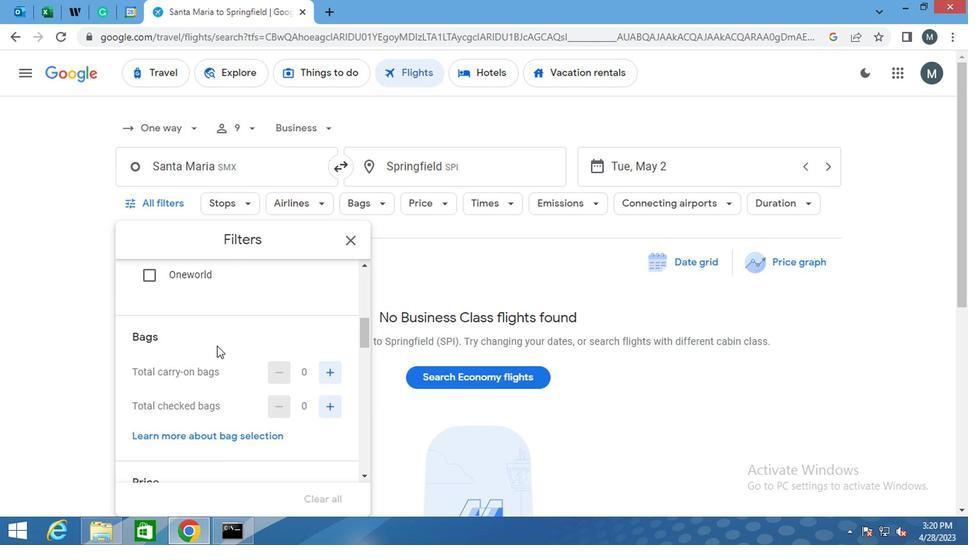 
Action: Mouse scrolled (212, 349) with delta (0, 1)
Screenshot: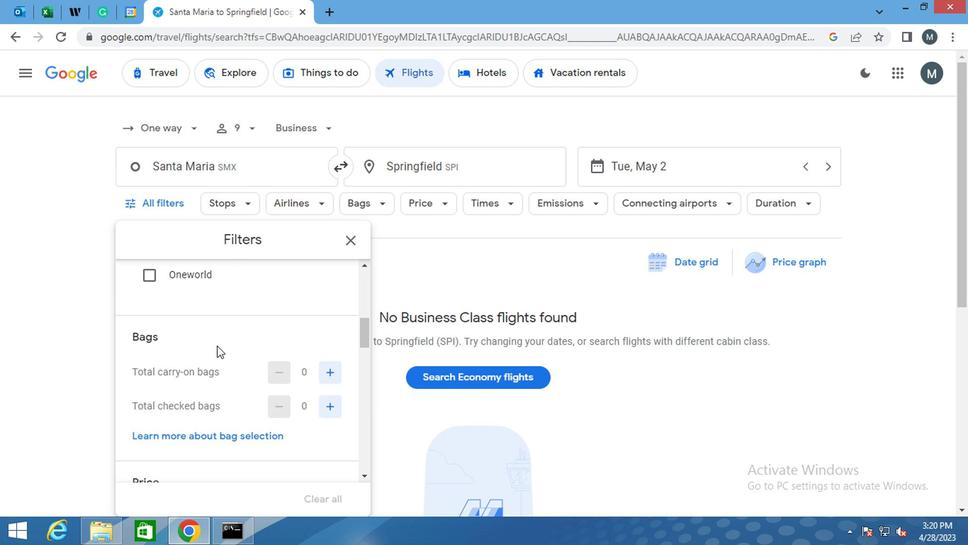 
Action: Mouse scrolled (212, 349) with delta (0, 1)
Screenshot: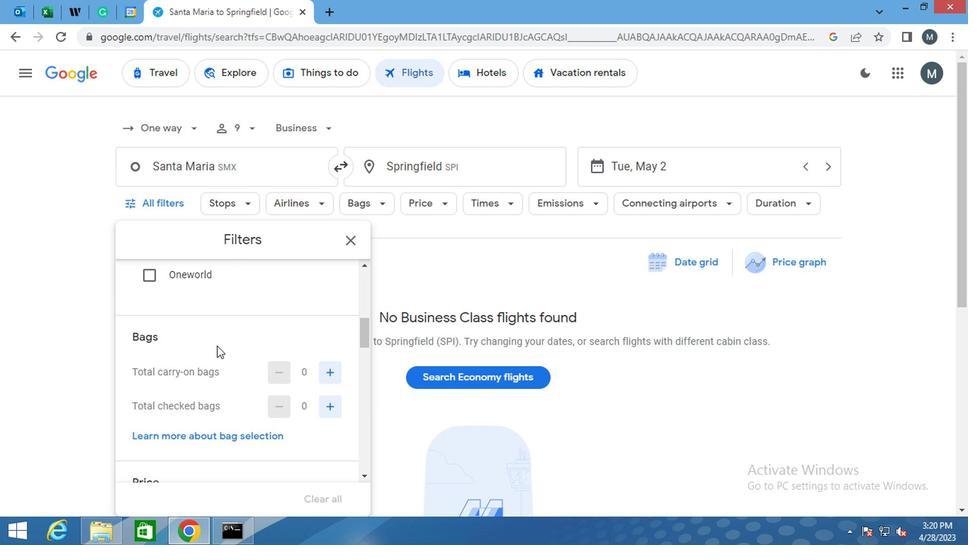 
Action: Mouse moved to (230, 341)
Screenshot: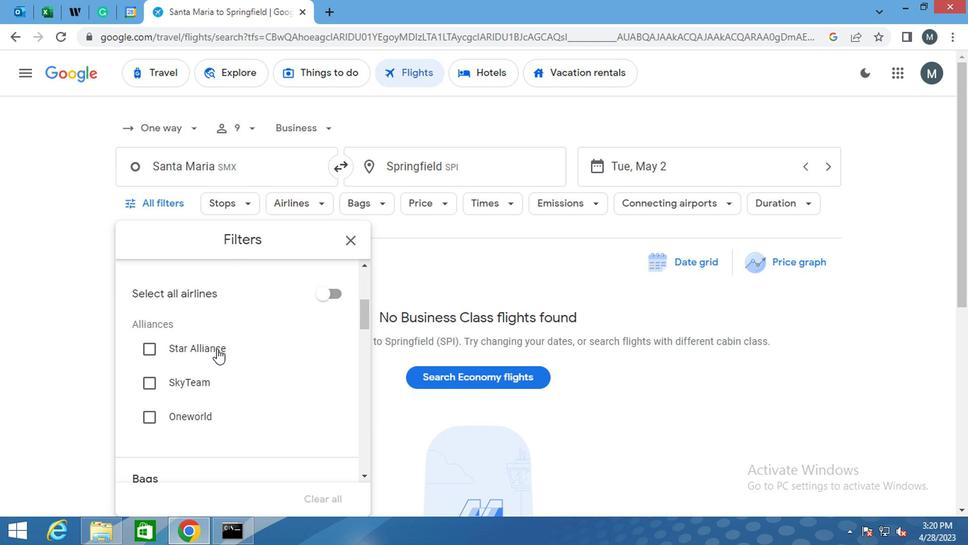 
Action: Mouse scrolled (230, 341) with delta (0, 0)
Screenshot: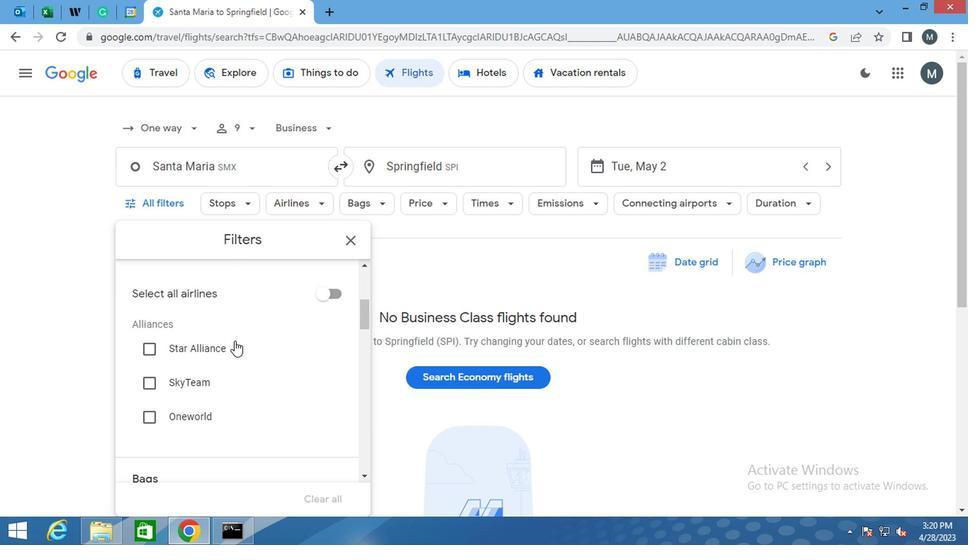 
Action: Mouse moved to (229, 345)
Screenshot: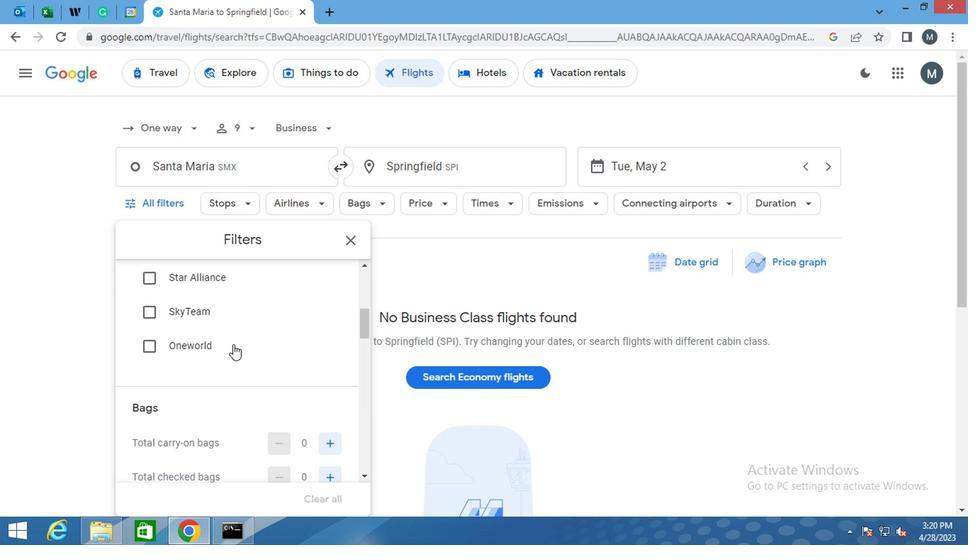 
Action: Mouse scrolled (229, 344) with delta (0, 0)
Screenshot: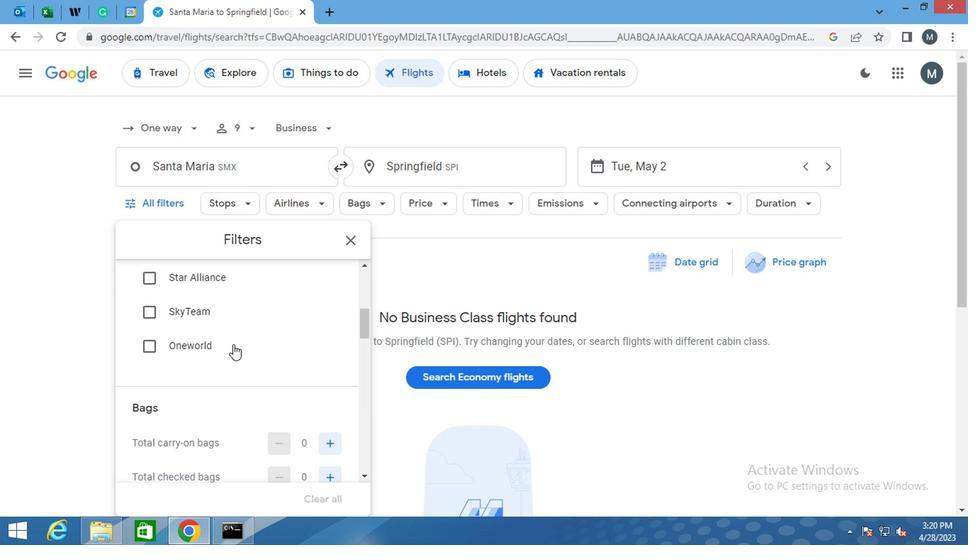 
Action: Mouse moved to (329, 403)
Screenshot: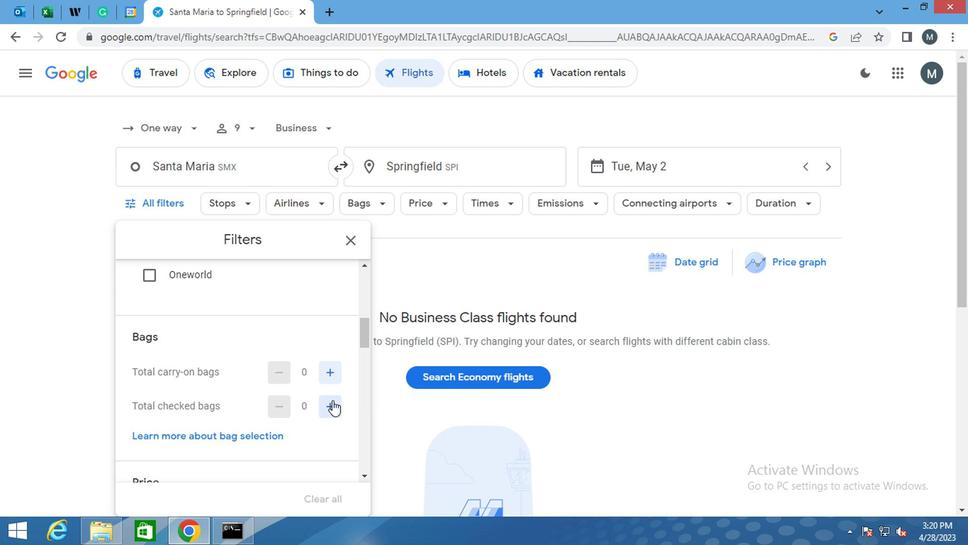 
Action: Mouse pressed left at (329, 403)
Screenshot: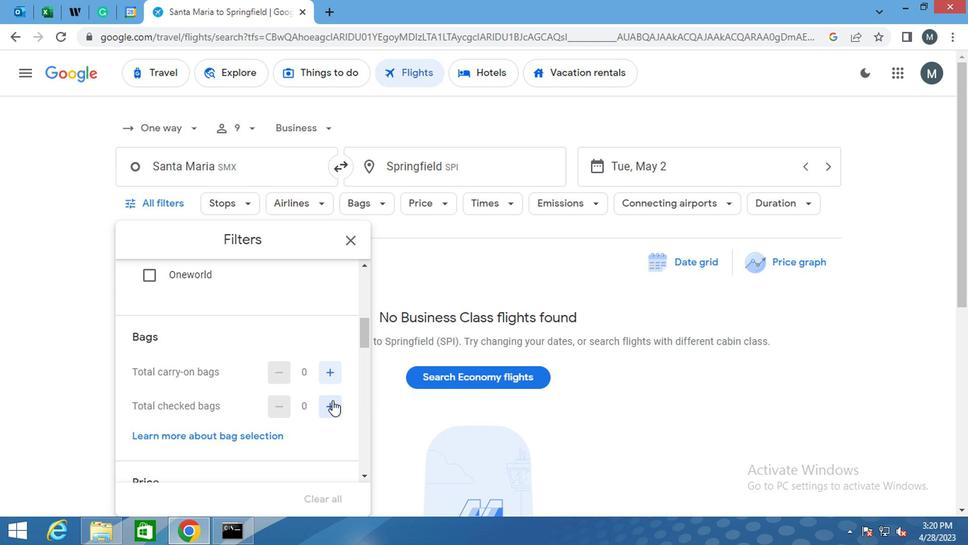
Action: Mouse pressed left at (329, 403)
Screenshot: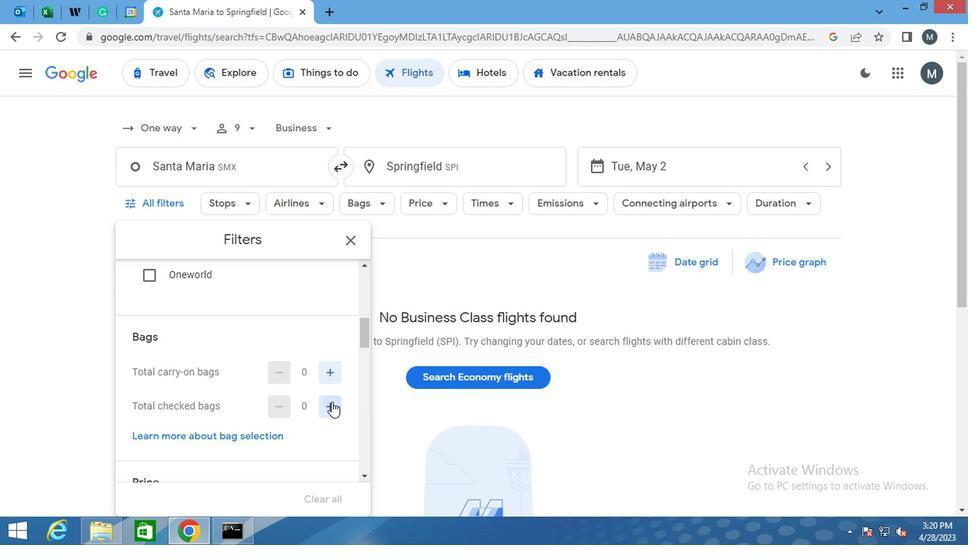 
Action: Mouse moved to (278, 373)
Screenshot: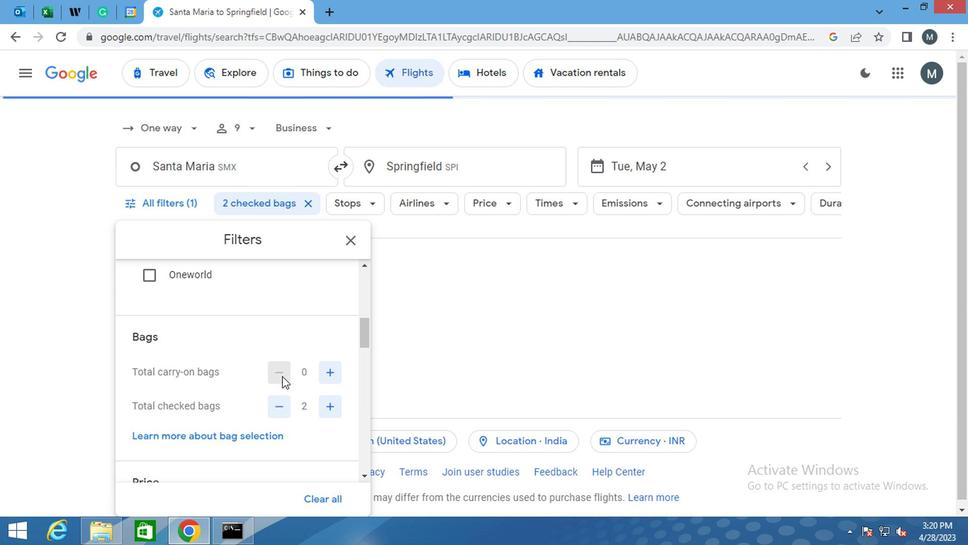 
Action: Mouse scrolled (278, 372) with delta (0, -1)
Screenshot: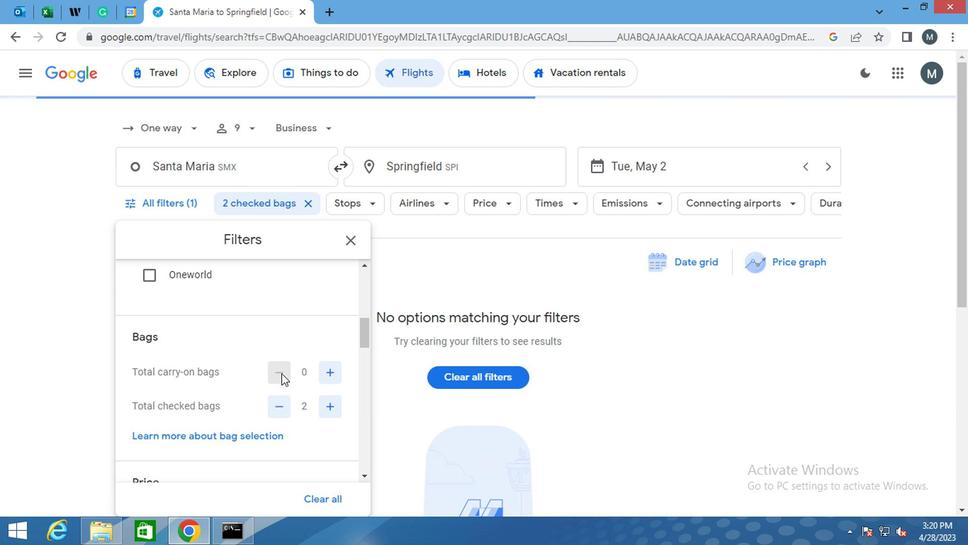 
Action: Mouse moved to (253, 372)
Screenshot: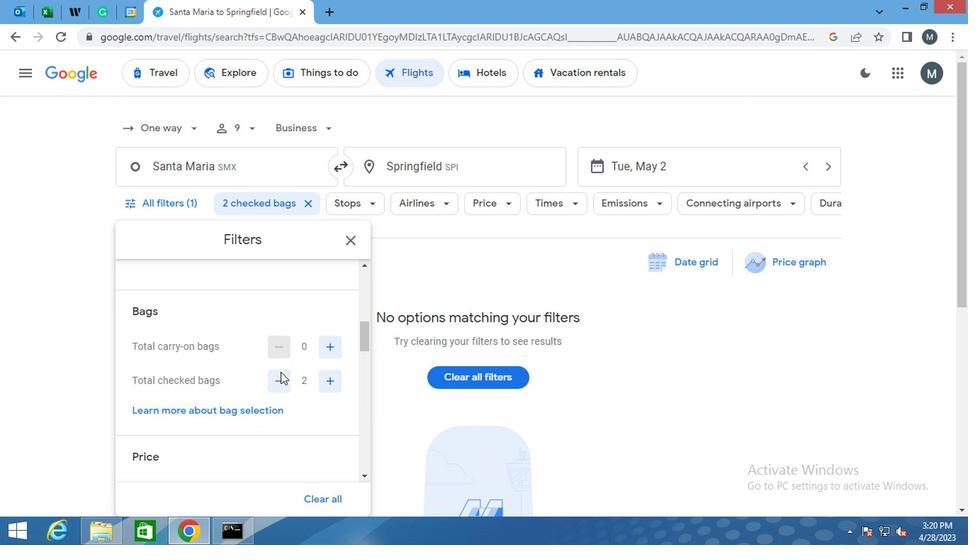 
Action: Mouse scrolled (253, 371) with delta (0, 0)
Screenshot: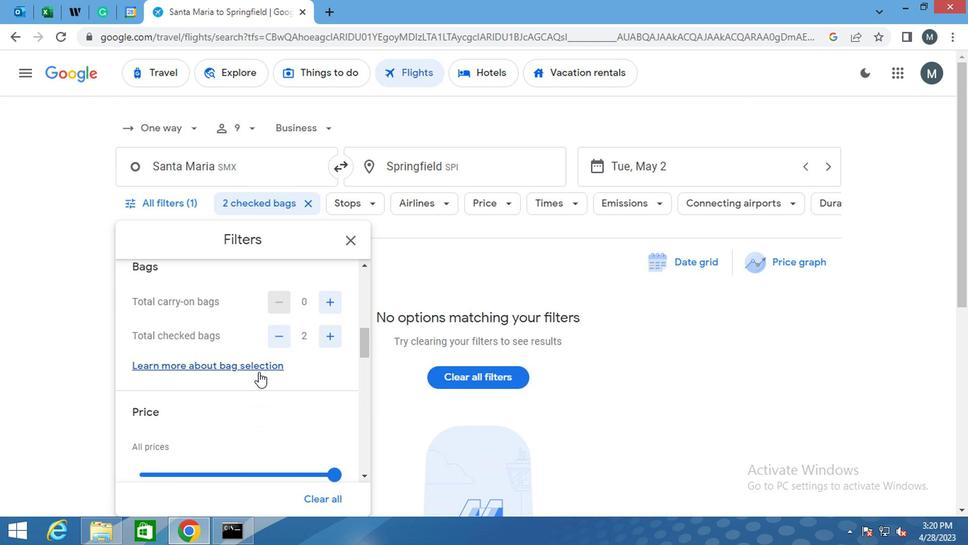 
Action: Mouse moved to (248, 397)
Screenshot: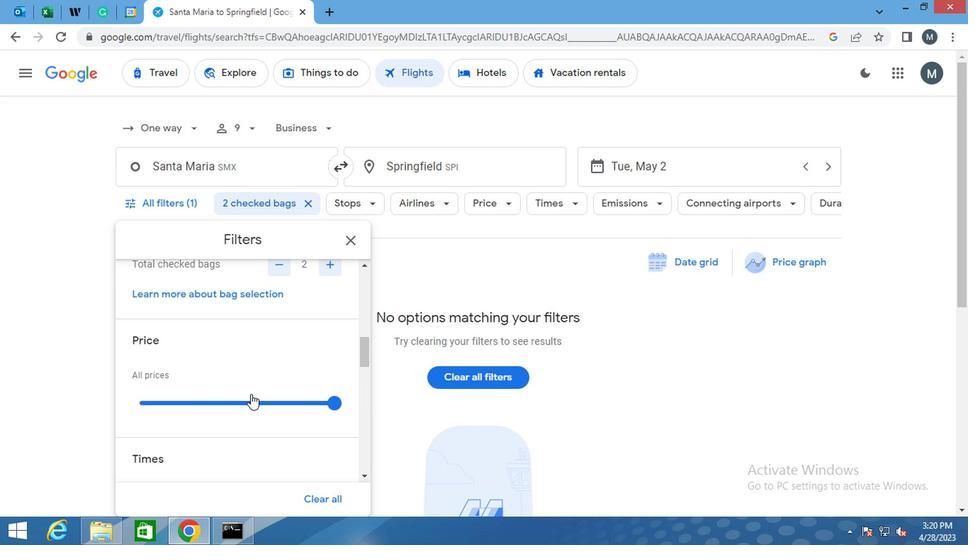 
Action: Mouse pressed left at (248, 397)
Screenshot: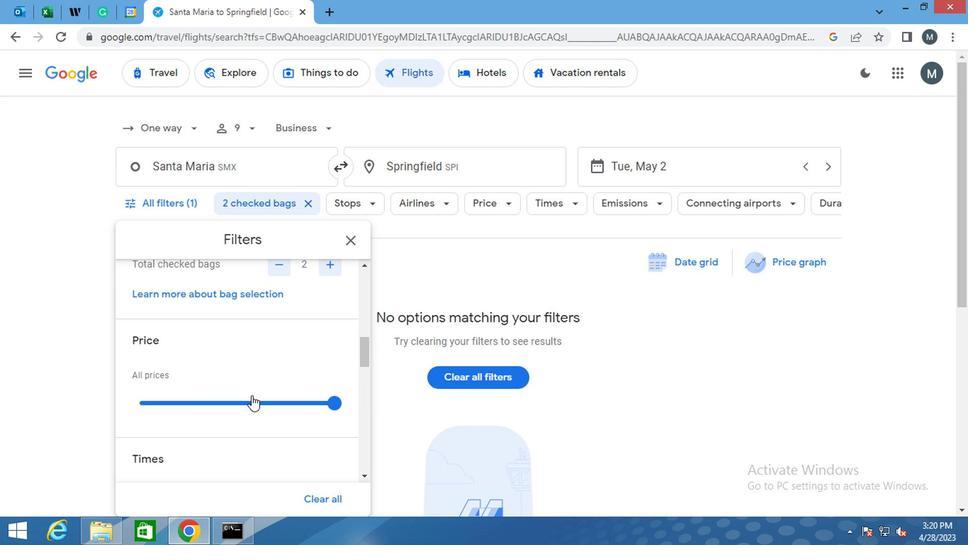 
Action: Mouse pressed left at (248, 397)
Screenshot: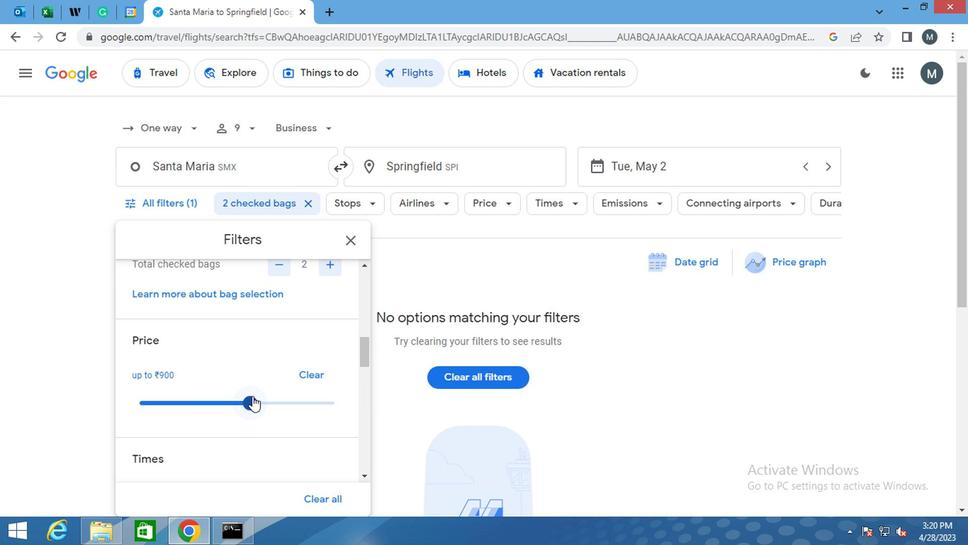 
Action: Mouse moved to (217, 372)
Screenshot: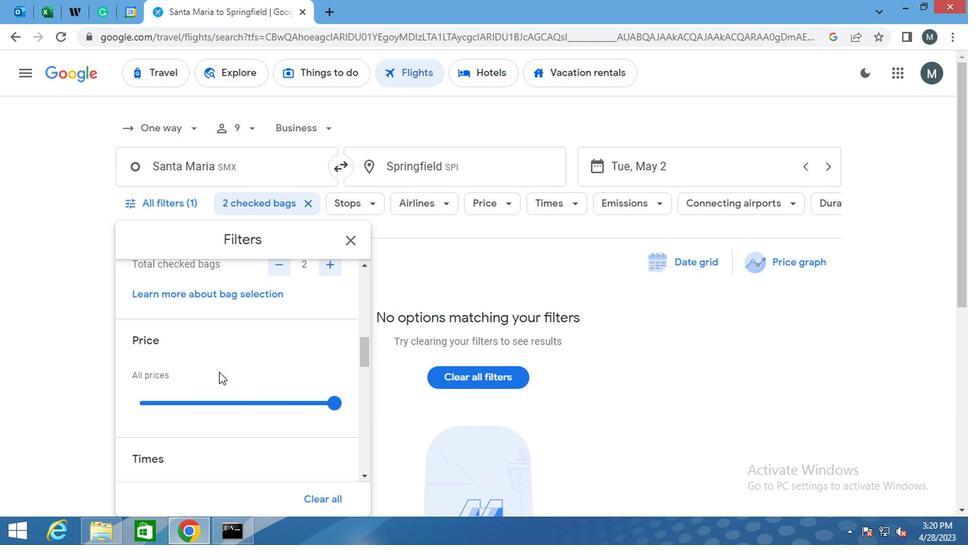 
Action: Mouse scrolled (217, 371) with delta (0, 0)
Screenshot: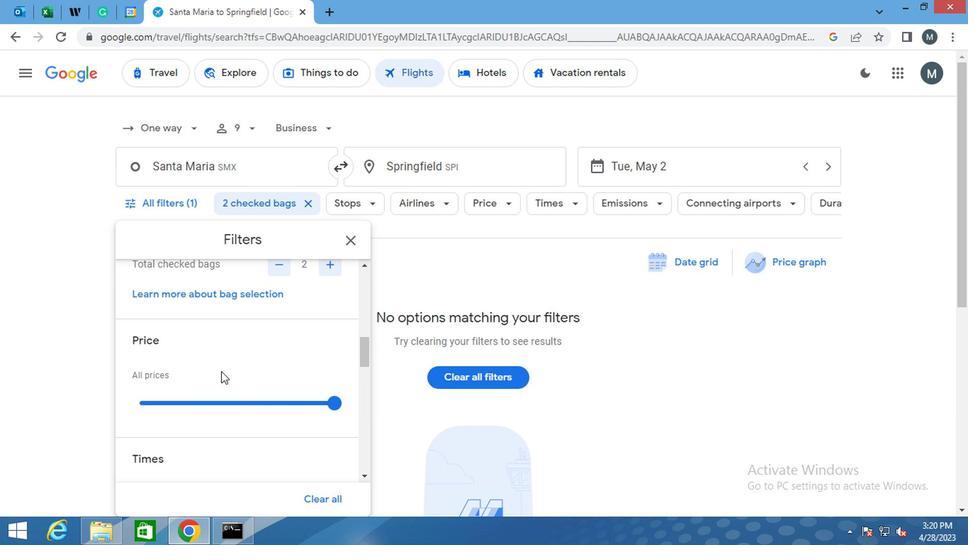 
Action: Mouse moved to (218, 371)
Screenshot: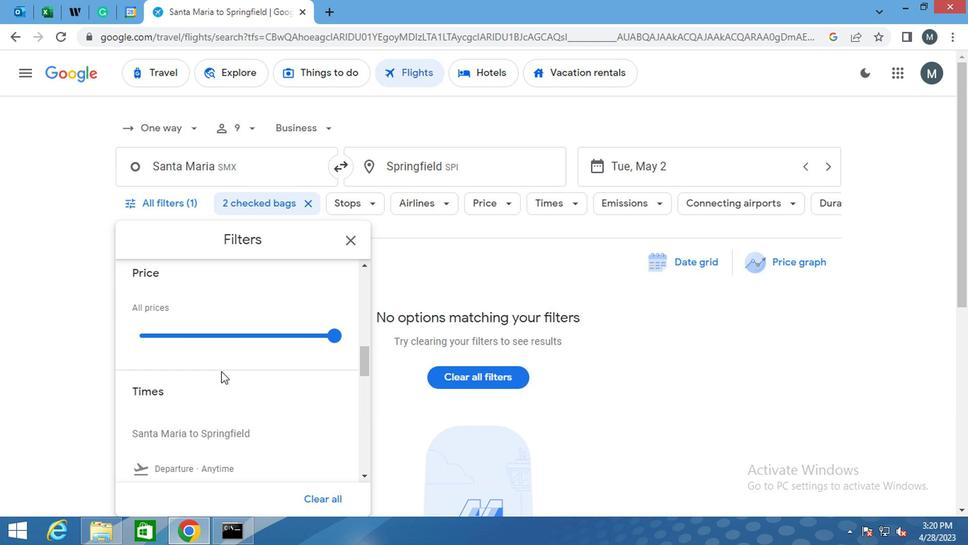 
Action: Mouse scrolled (218, 370) with delta (0, -1)
Screenshot: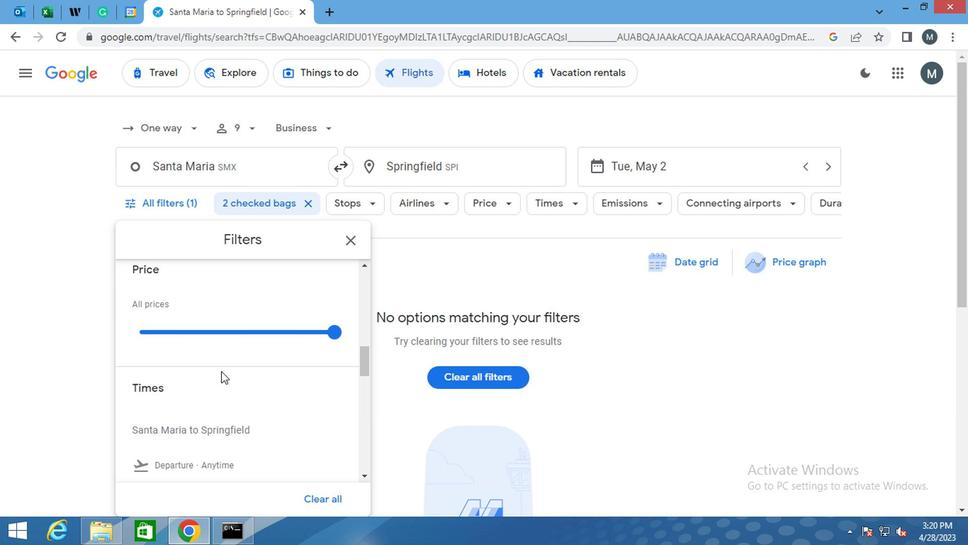 
Action: Mouse scrolled (218, 370) with delta (0, -1)
Screenshot: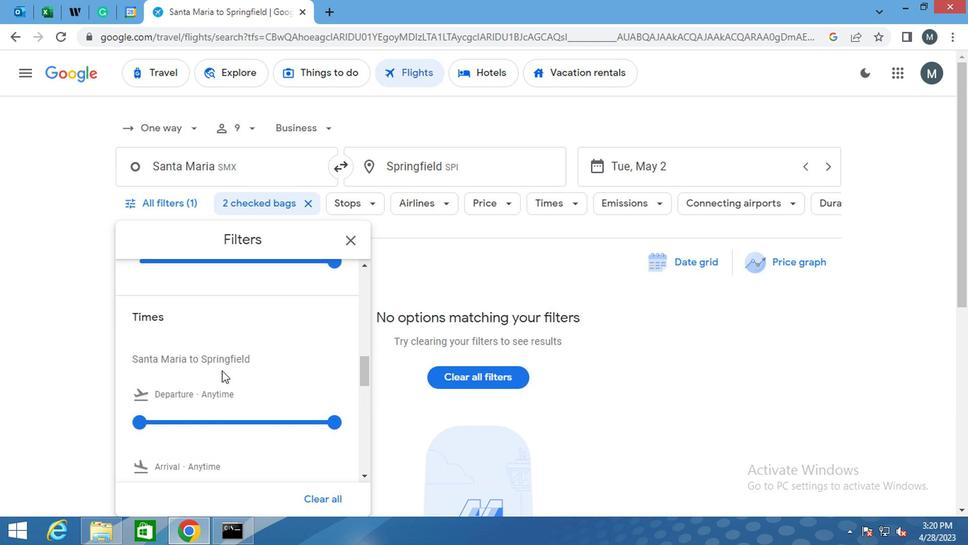 
Action: Mouse scrolled (218, 370) with delta (0, -1)
Screenshot: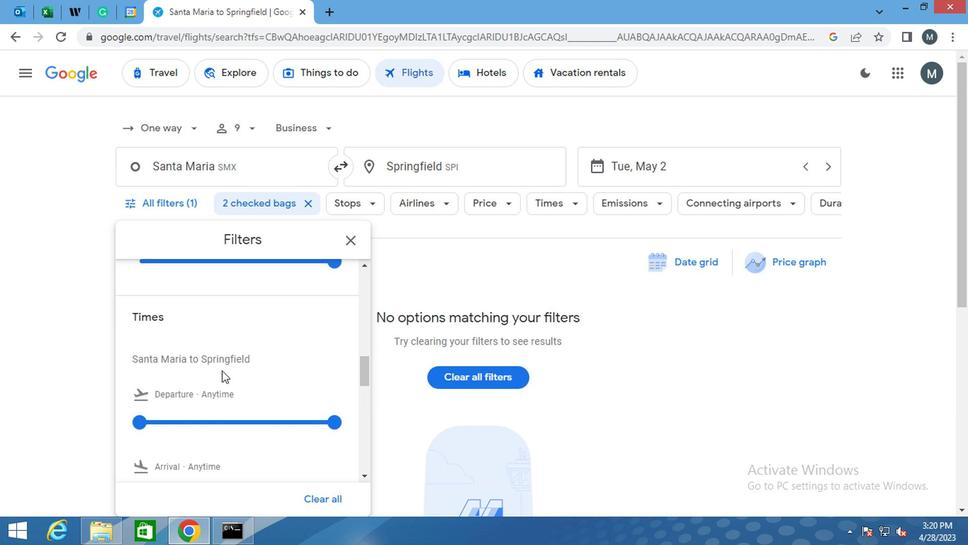 
Action: Mouse moved to (240, 307)
Screenshot: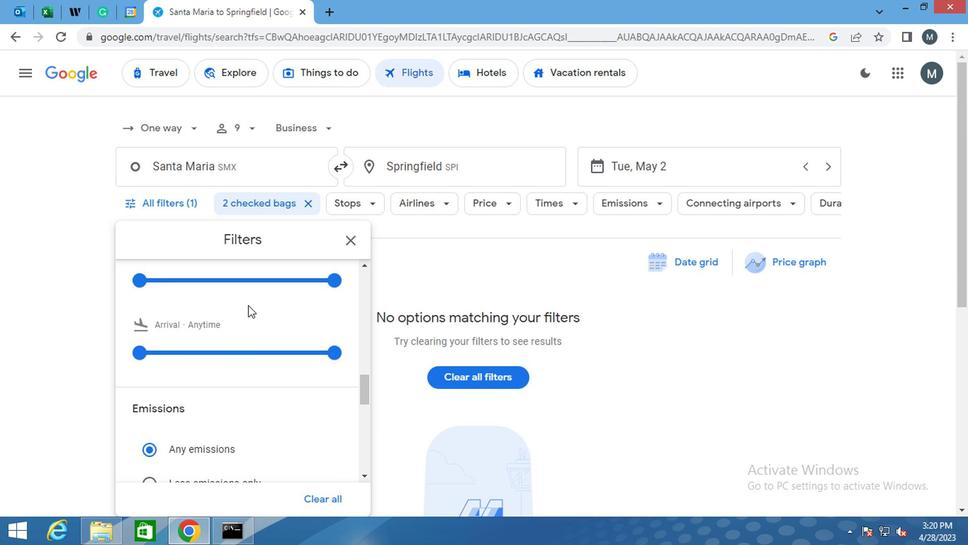 
Action: Mouse scrolled (240, 308) with delta (0, 1)
Screenshot: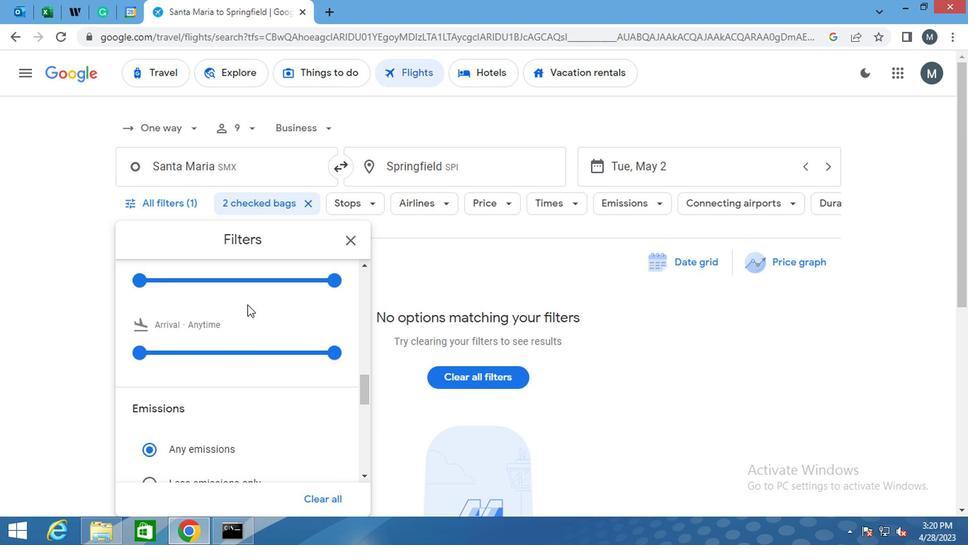 
Action: Mouse moved to (231, 346)
Screenshot: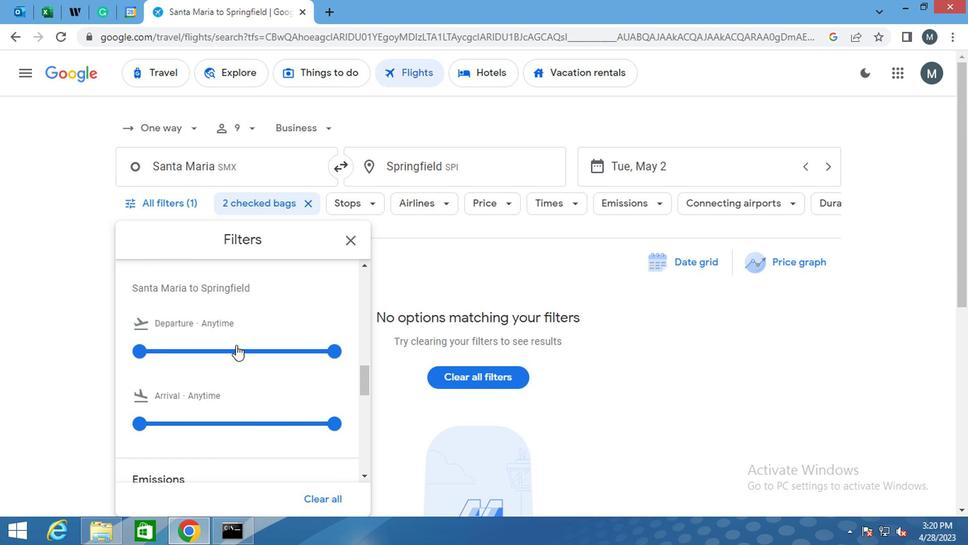 
Action: Mouse pressed left at (231, 346)
Screenshot: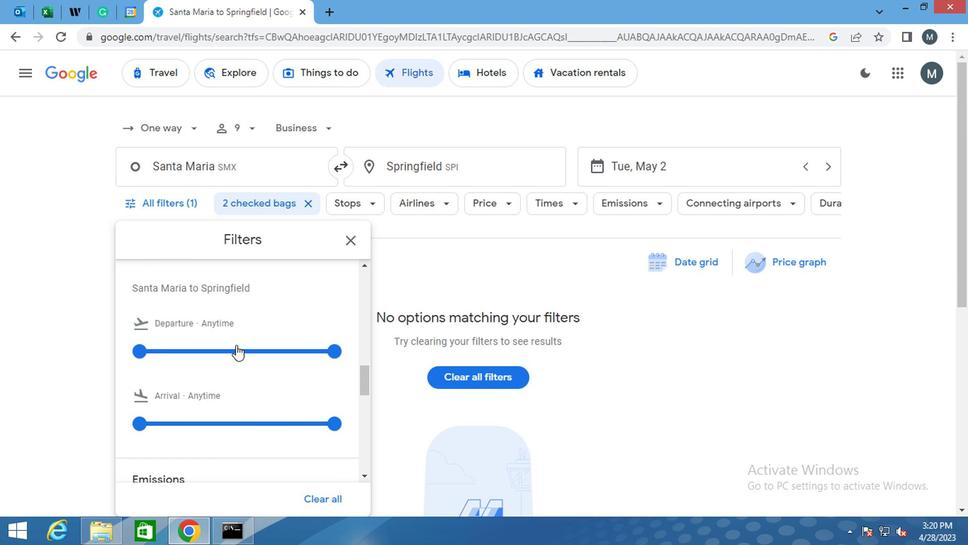 
Action: Mouse moved to (232, 350)
Screenshot: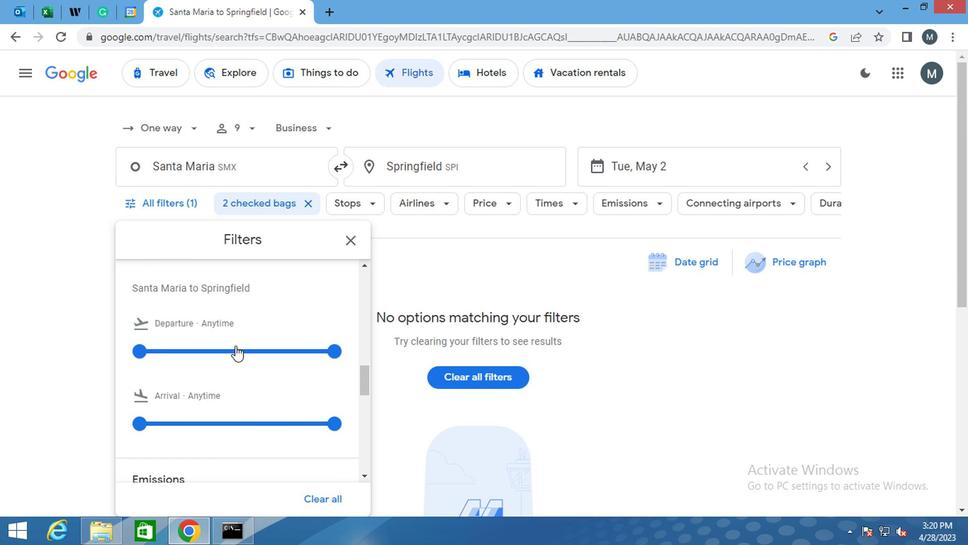 
Action: Mouse pressed left at (232, 350)
Screenshot: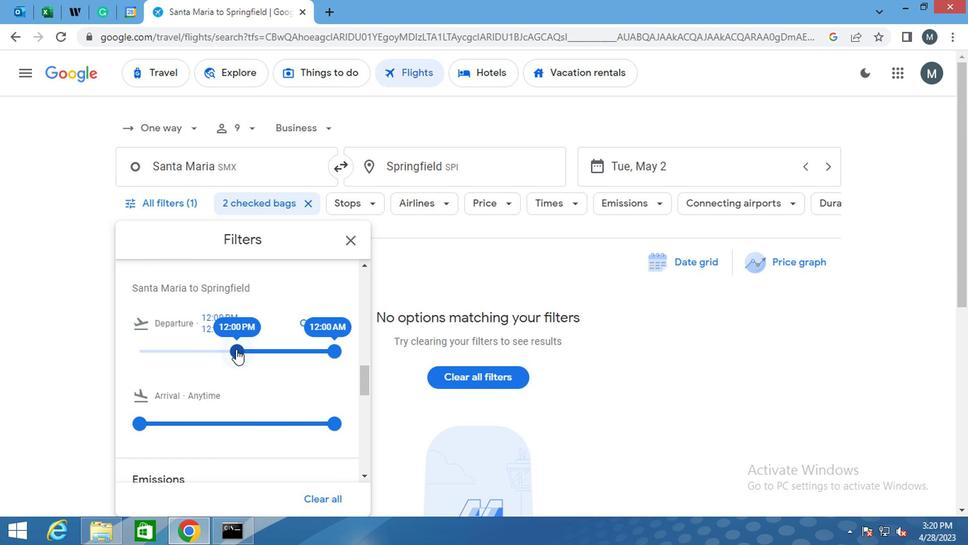 
Action: Mouse moved to (326, 349)
Screenshot: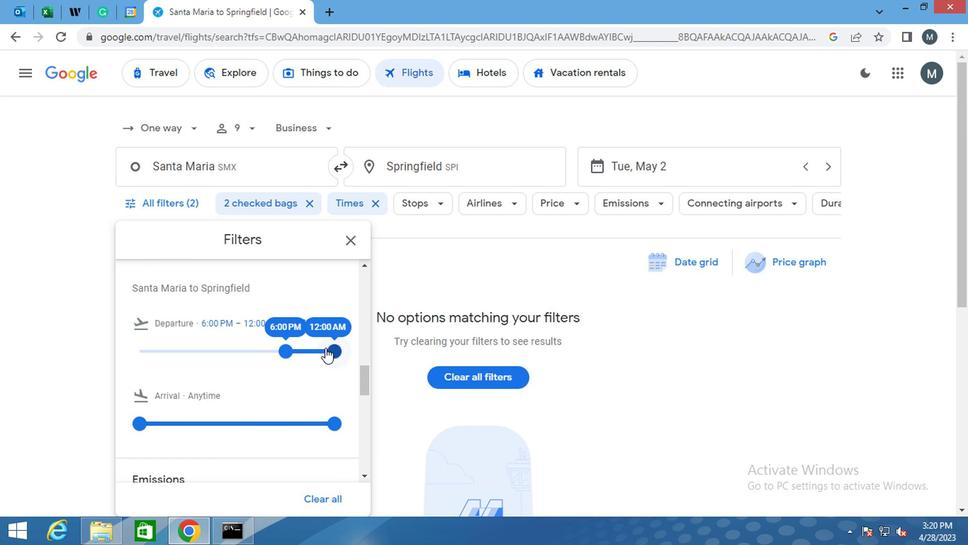 
Action: Mouse pressed left at (326, 349)
Screenshot: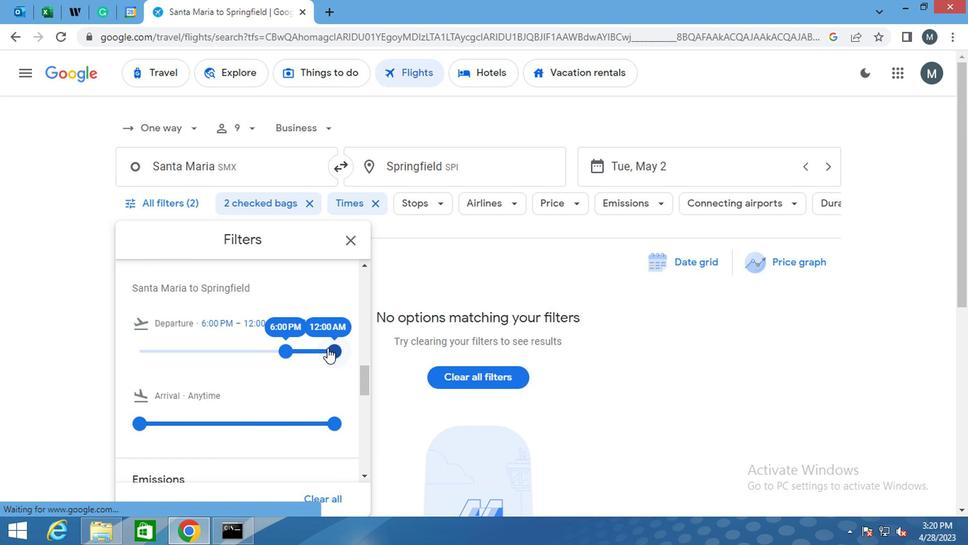 
Action: Mouse moved to (265, 332)
Screenshot: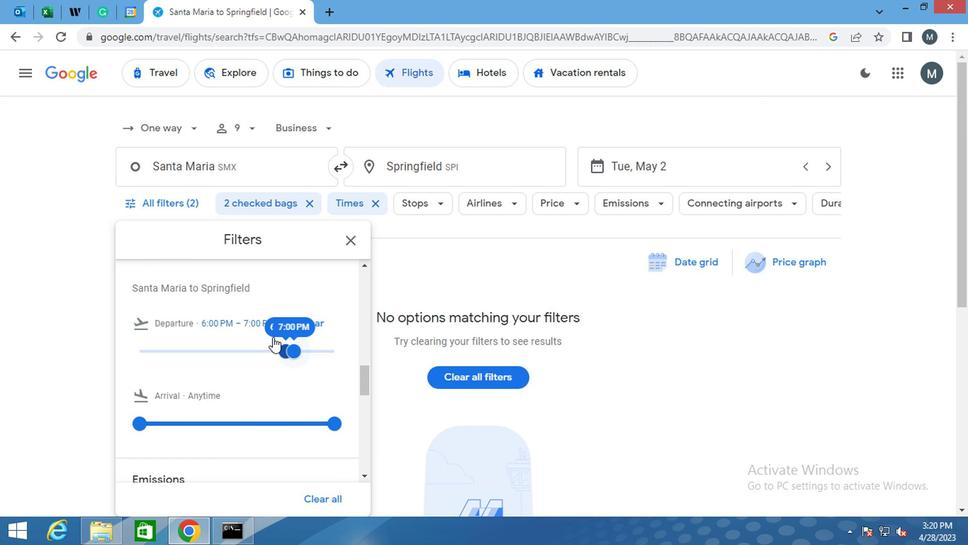 
Action: Mouse scrolled (265, 331) with delta (0, -1)
Screenshot: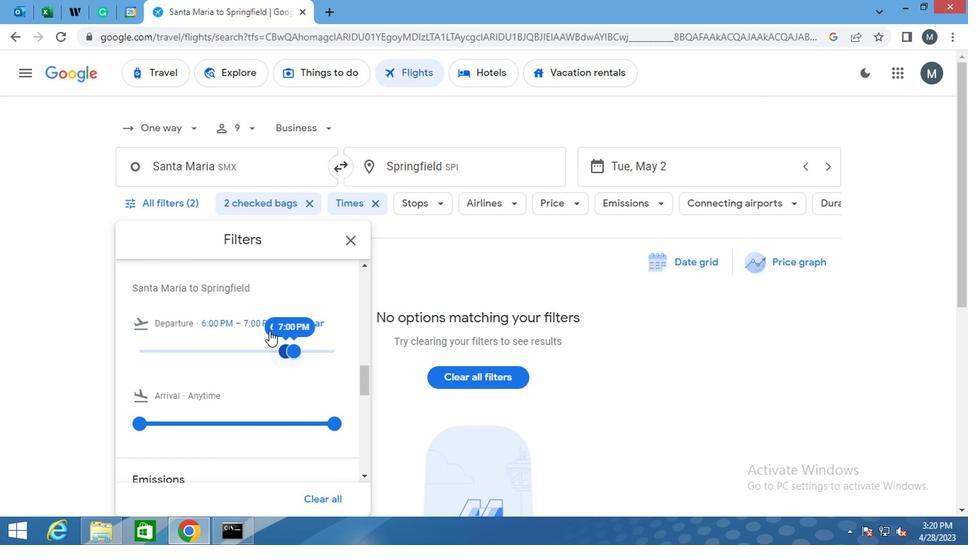 
Action: Mouse scrolled (265, 331) with delta (0, -1)
Screenshot: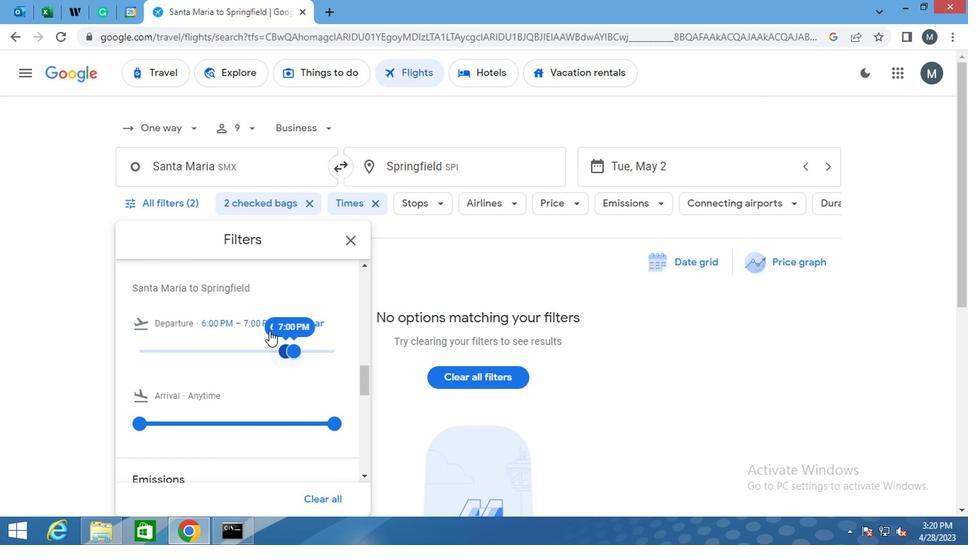 
Action: Mouse moved to (347, 245)
Screenshot: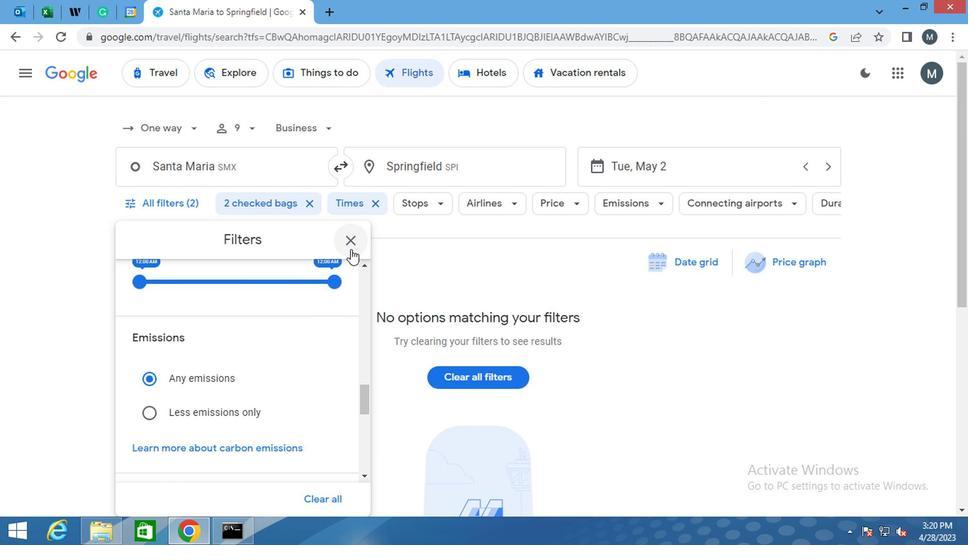 
Action: Mouse pressed left at (347, 245)
Screenshot: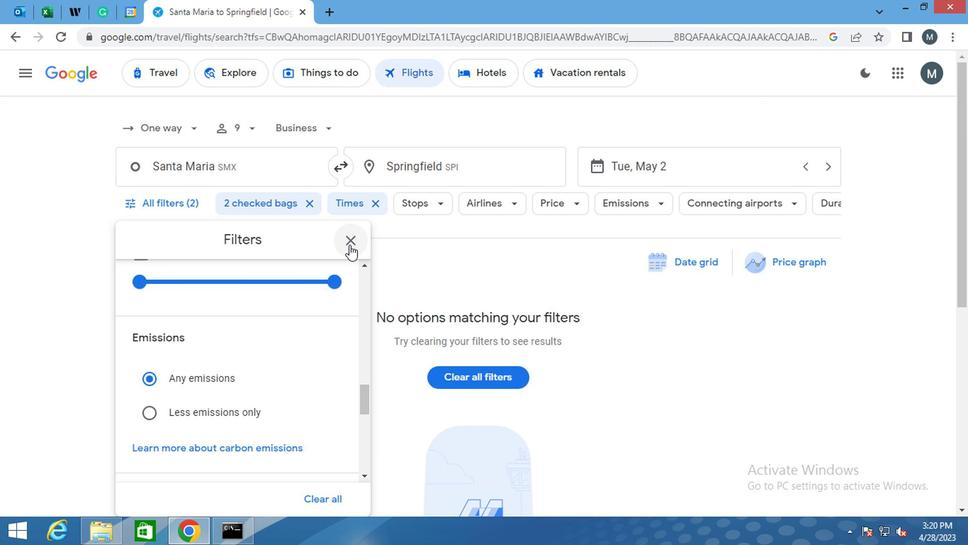
